 Task: Create in the project CipherNet in Backlog an issue 'Create a new online store for a retail business', assign it to team member softage.1@softage.net and change the status to IN PROGRESS. Create in the project CipherNet in Backlog an issue 'Implement a new enterprise resource planning (ERP) system', assign it to team member softage.2@softage.net and change the status to IN PROGRESS
Action: Mouse moved to (119, 221)
Screenshot: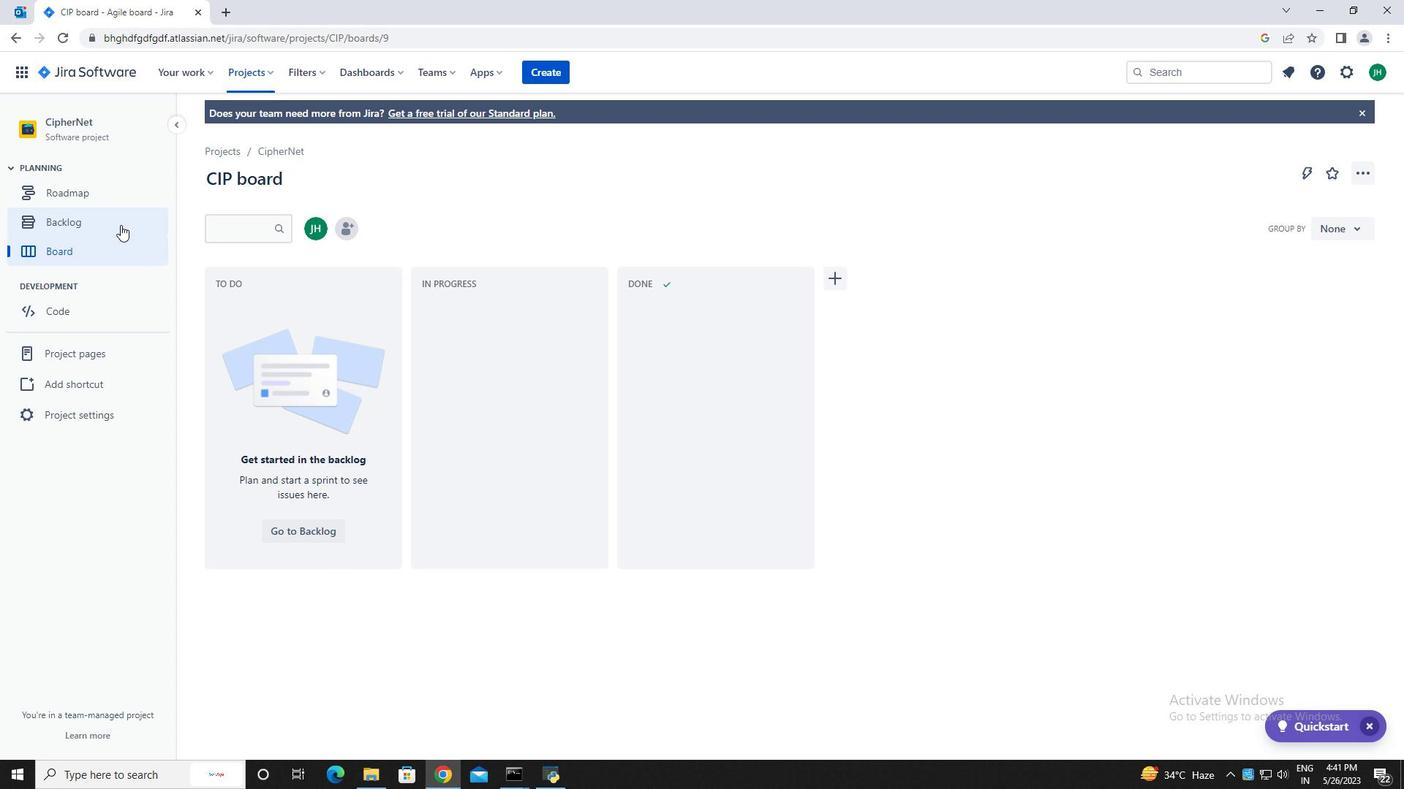 
Action: Mouse pressed left at (119, 221)
Screenshot: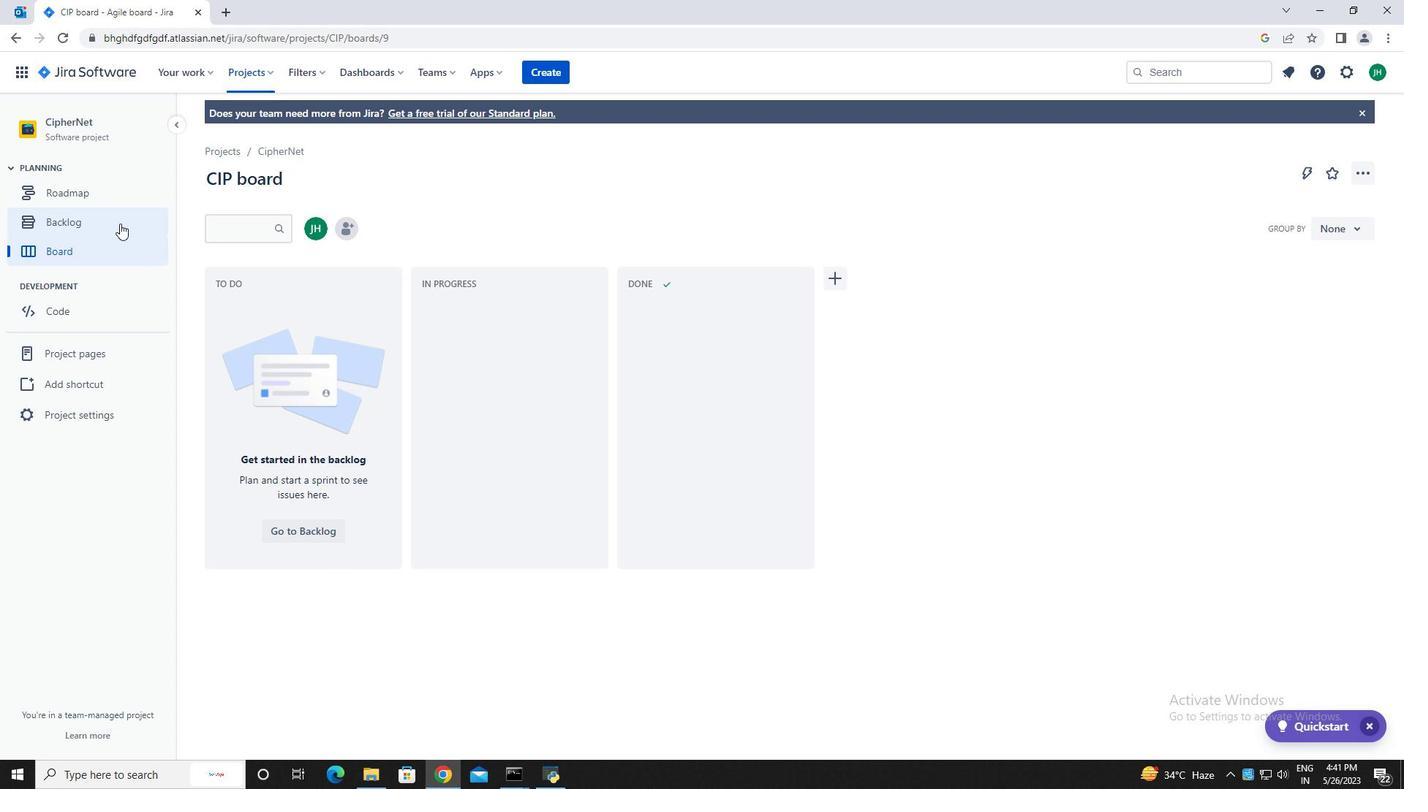
Action: Mouse moved to (435, 468)
Screenshot: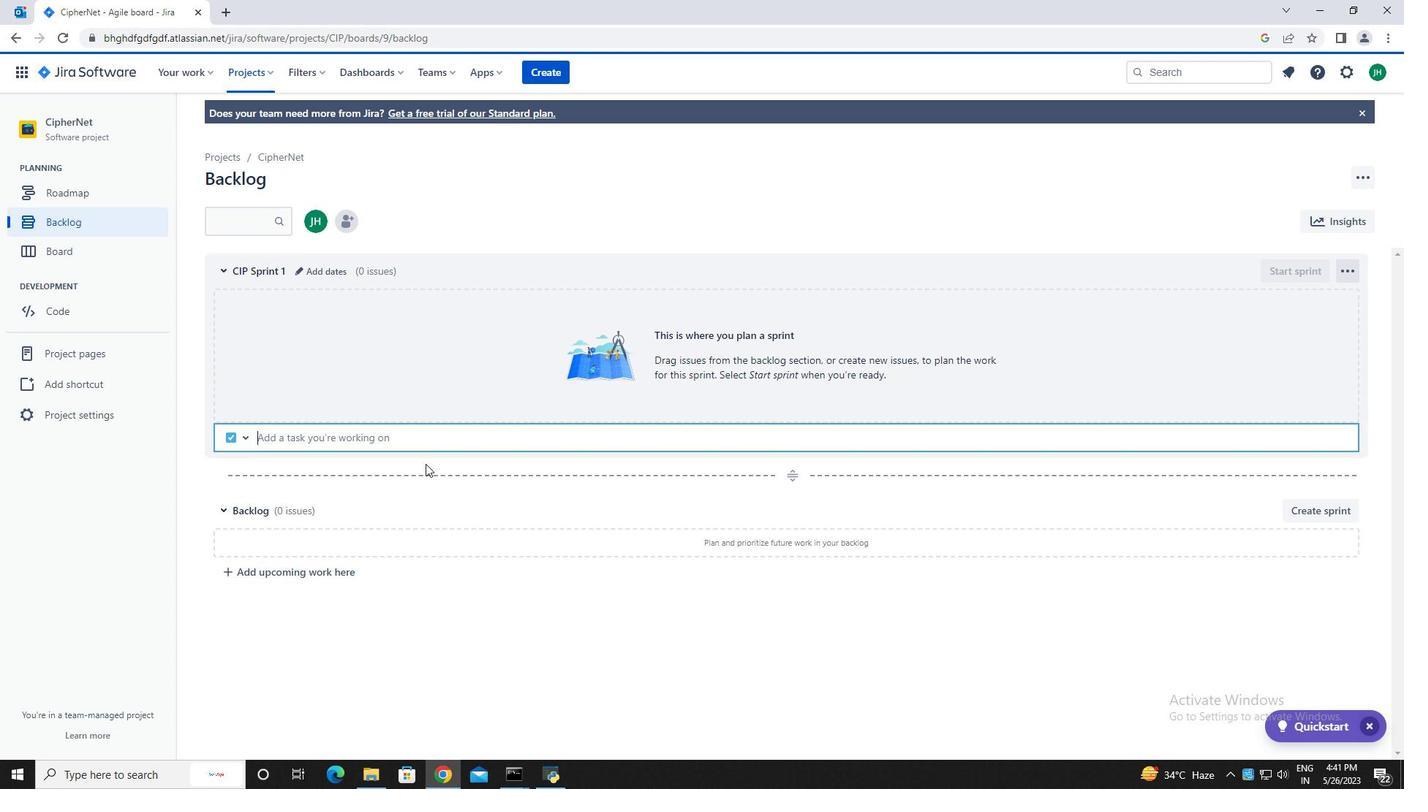 
Action: Mouse scrolled (435, 468) with delta (0, 0)
Screenshot: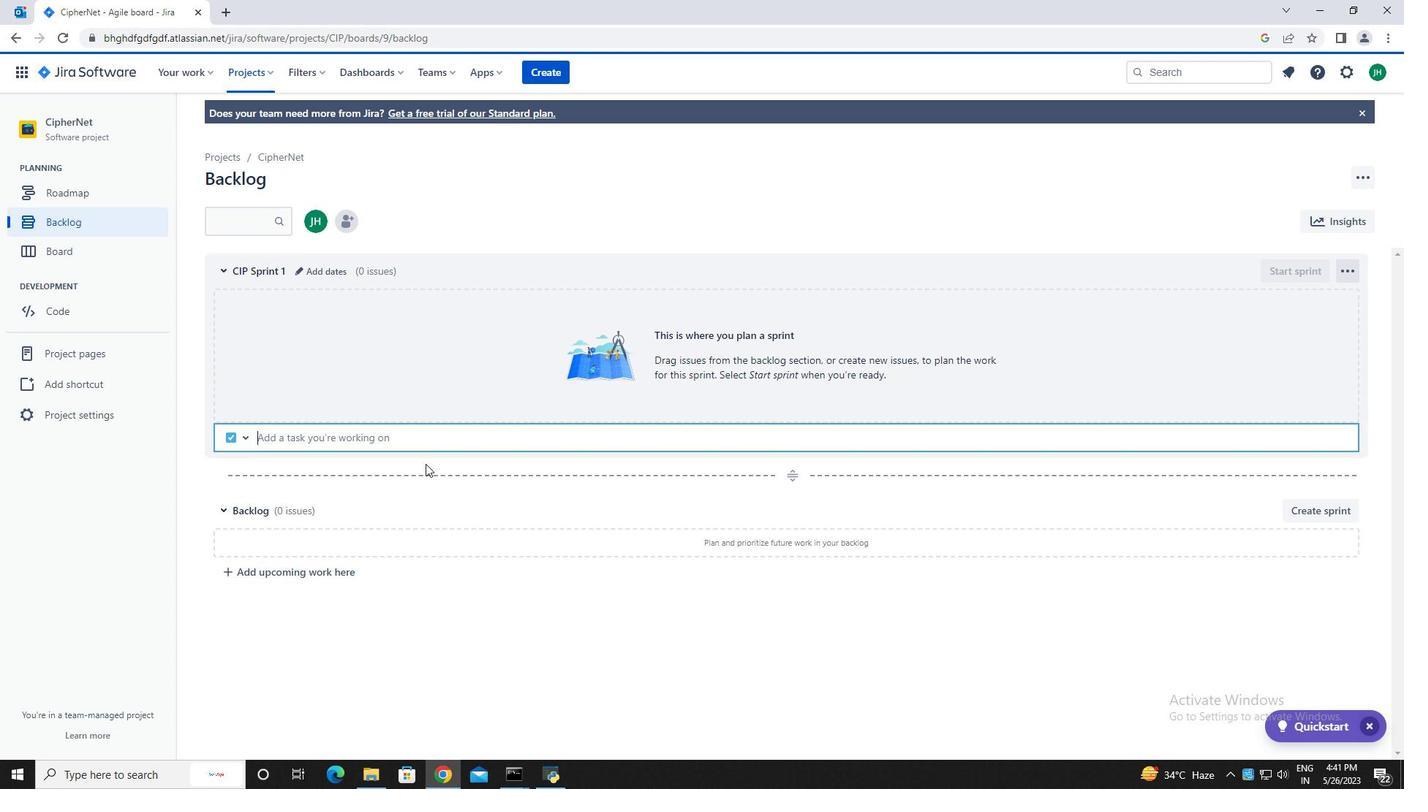 
Action: Mouse moved to (438, 470)
Screenshot: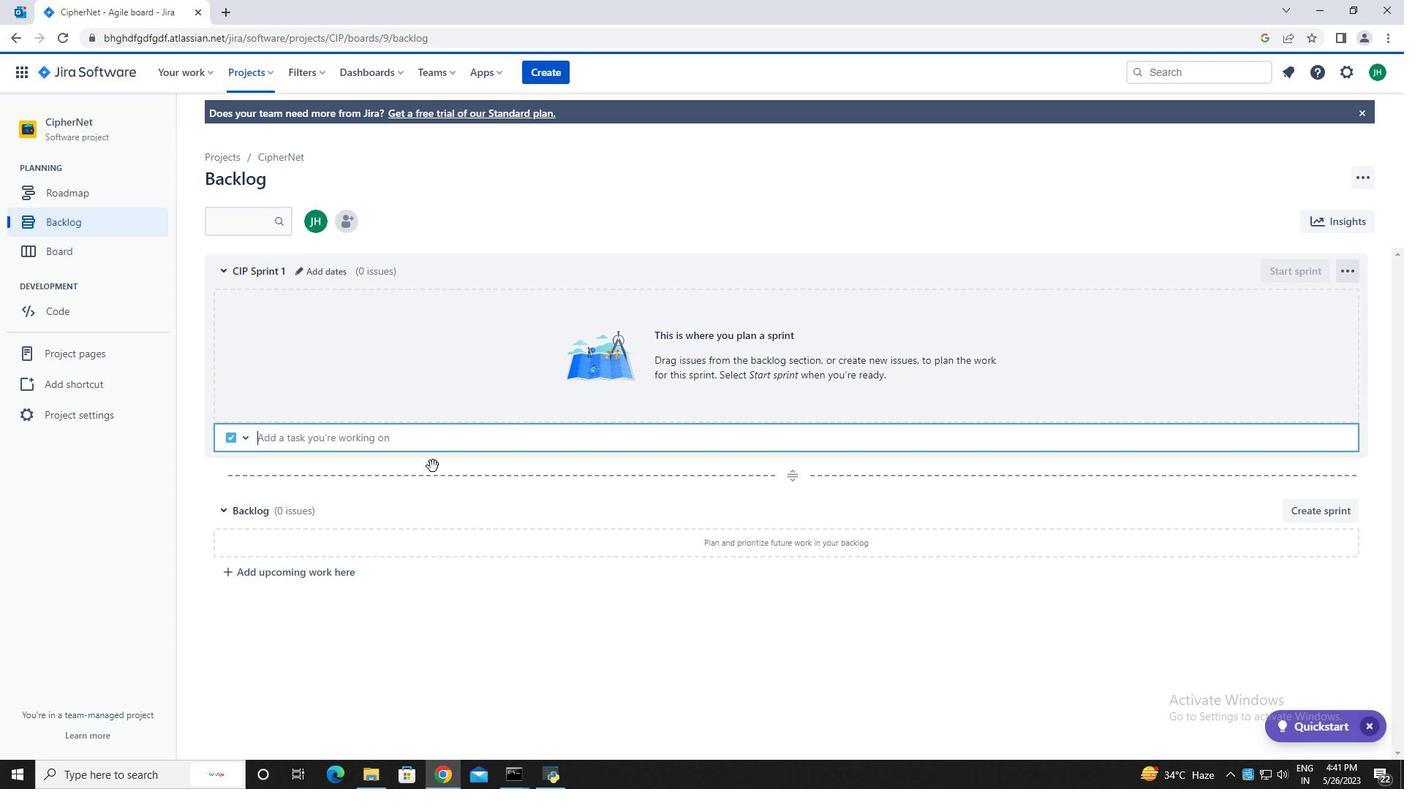 
Action: Mouse scrolled (438, 469) with delta (0, 0)
Screenshot: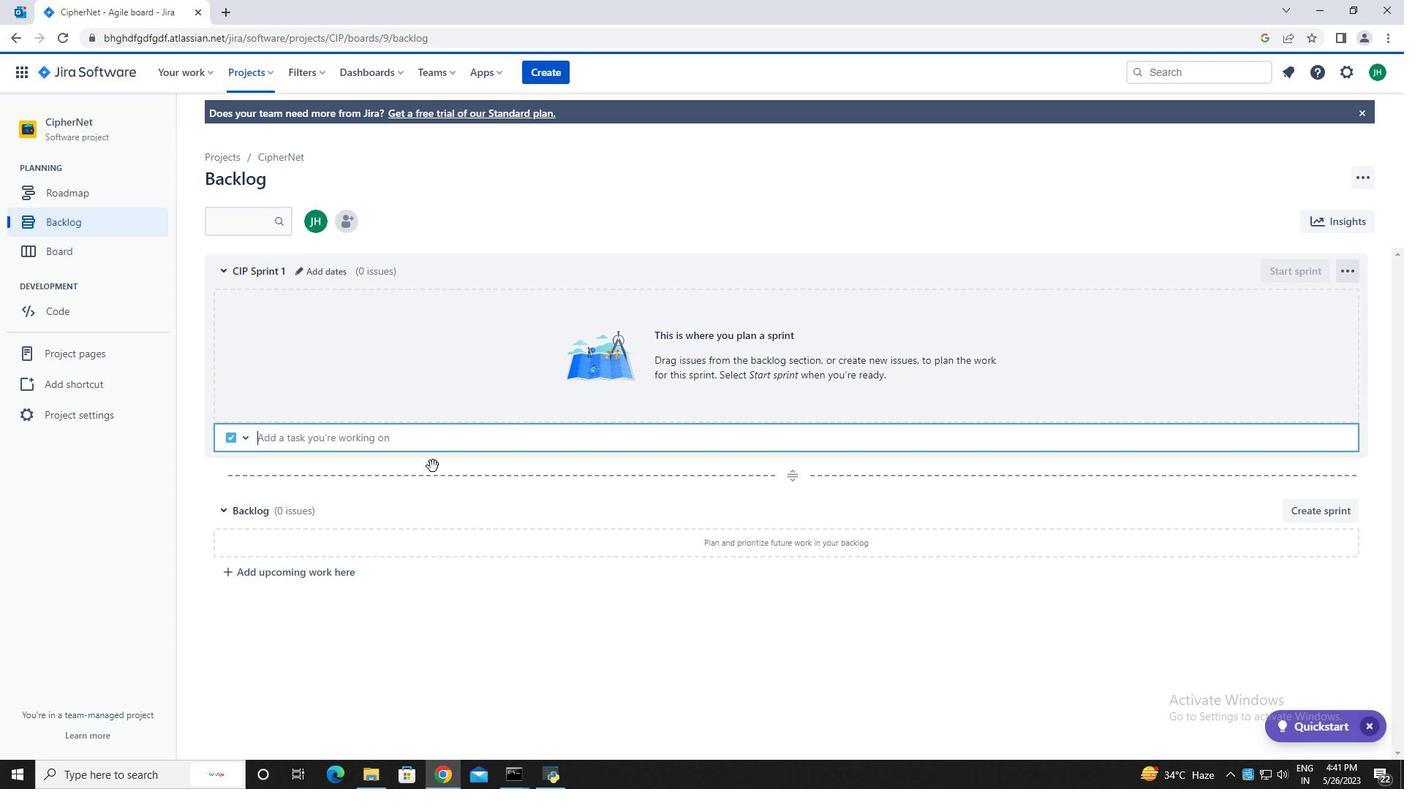 
Action: Mouse moved to (438, 470)
Screenshot: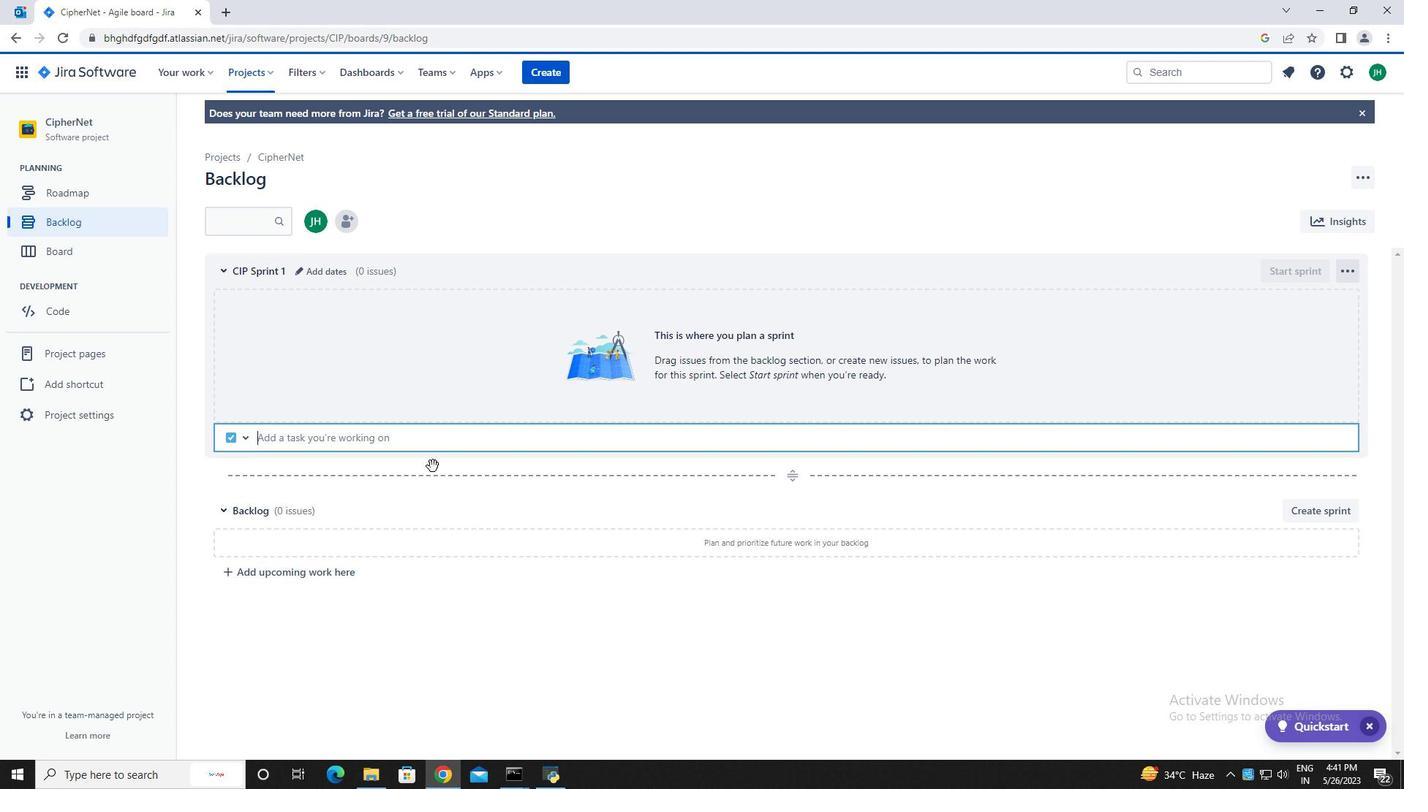 
Action: Mouse scrolled (438, 469) with delta (0, 0)
Screenshot: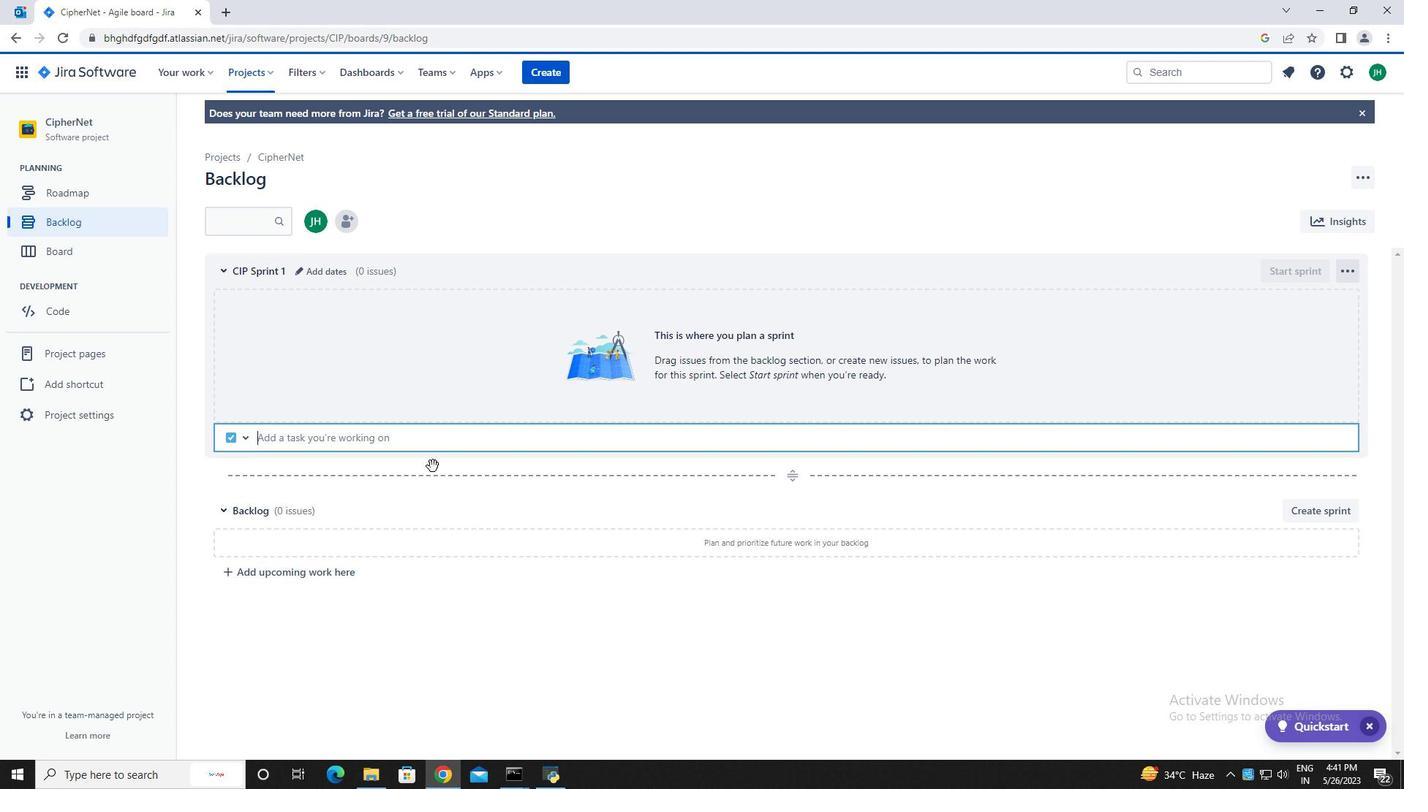 
Action: Mouse moved to (438, 470)
Screenshot: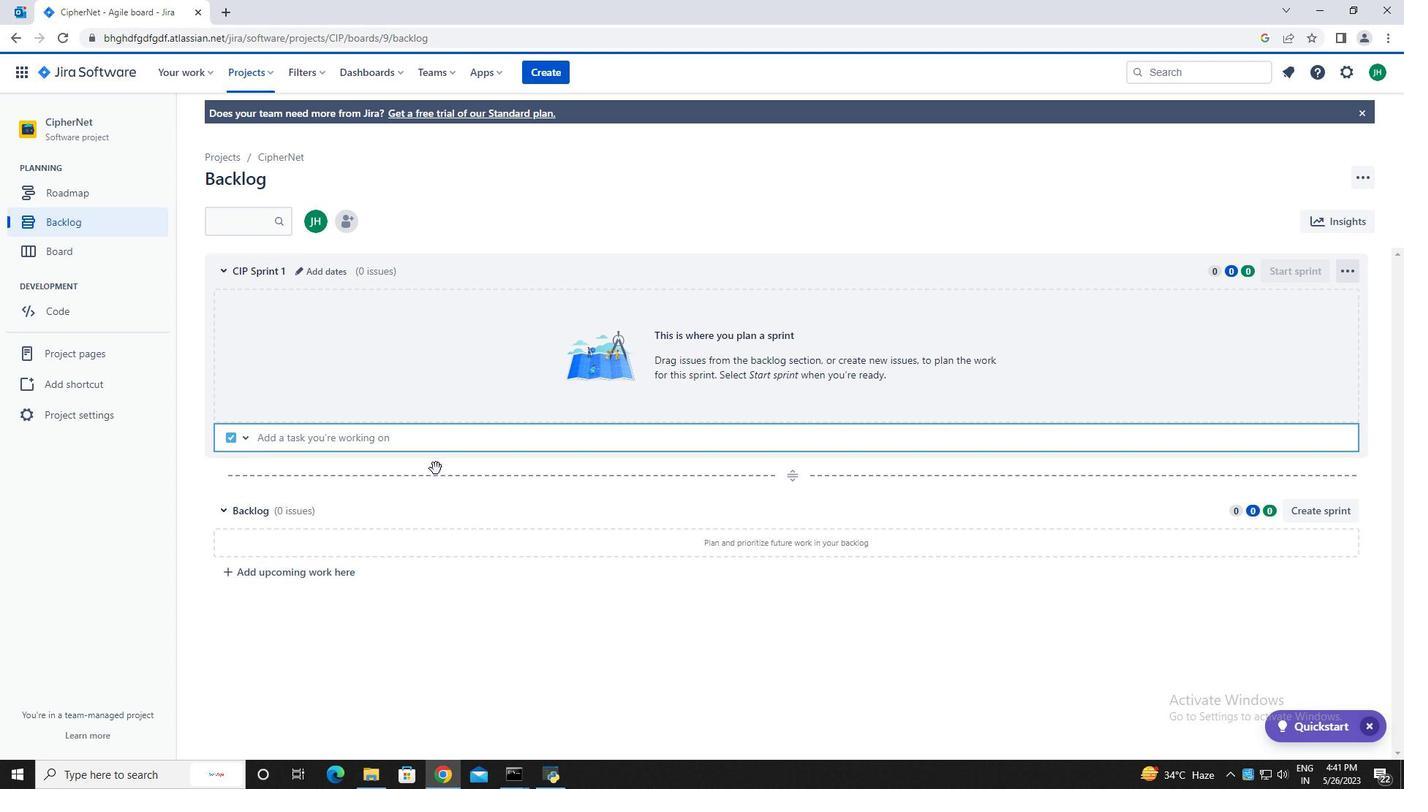 
Action: Mouse scrolled (438, 469) with delta (0, 0)
Screenshot: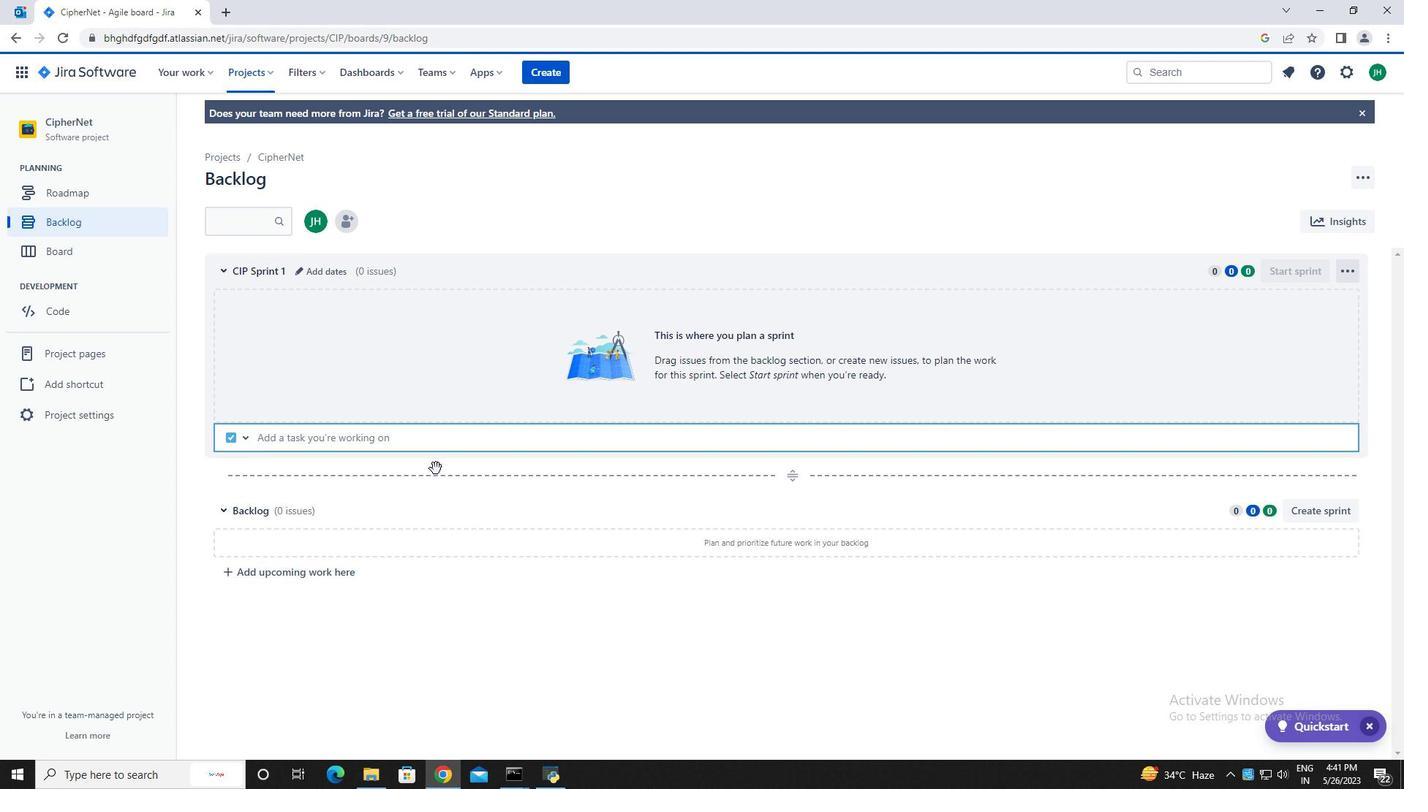 
Action: Mouse moved to (440, 471)
Screenshot: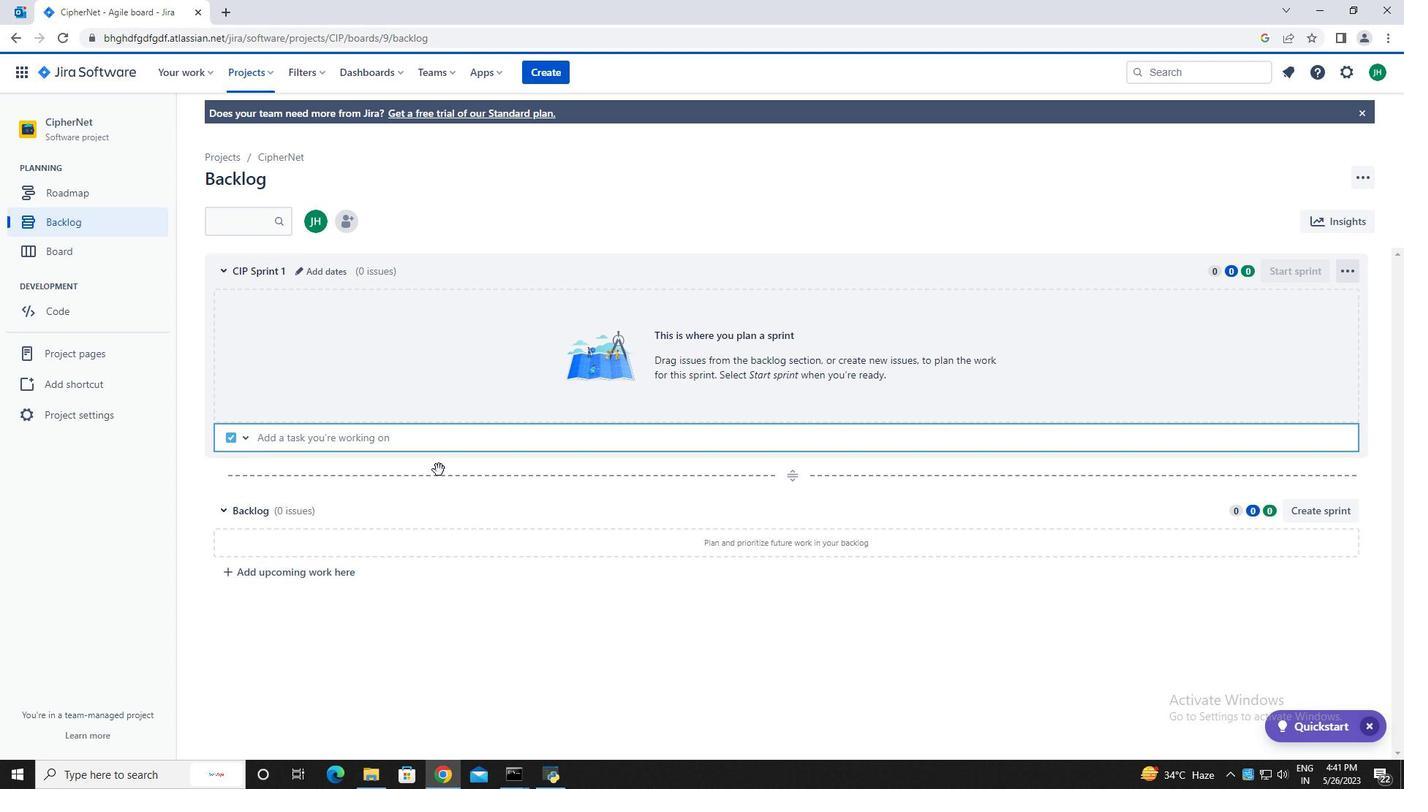 
Action: Mouse scrolled (440, 470) with delta (0, 0)
Screenshot: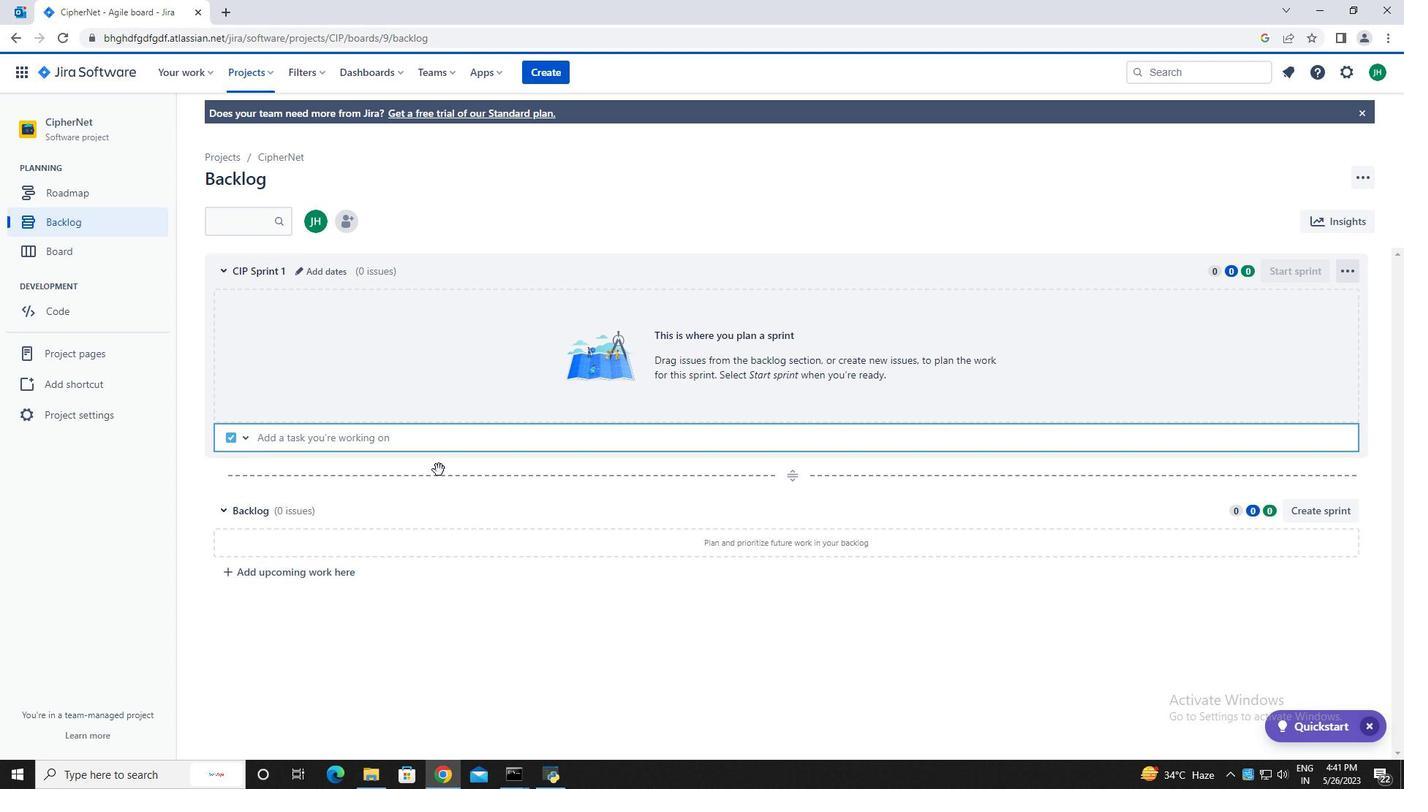 
Action: Mouse moved to (293, 574)
Screenshot: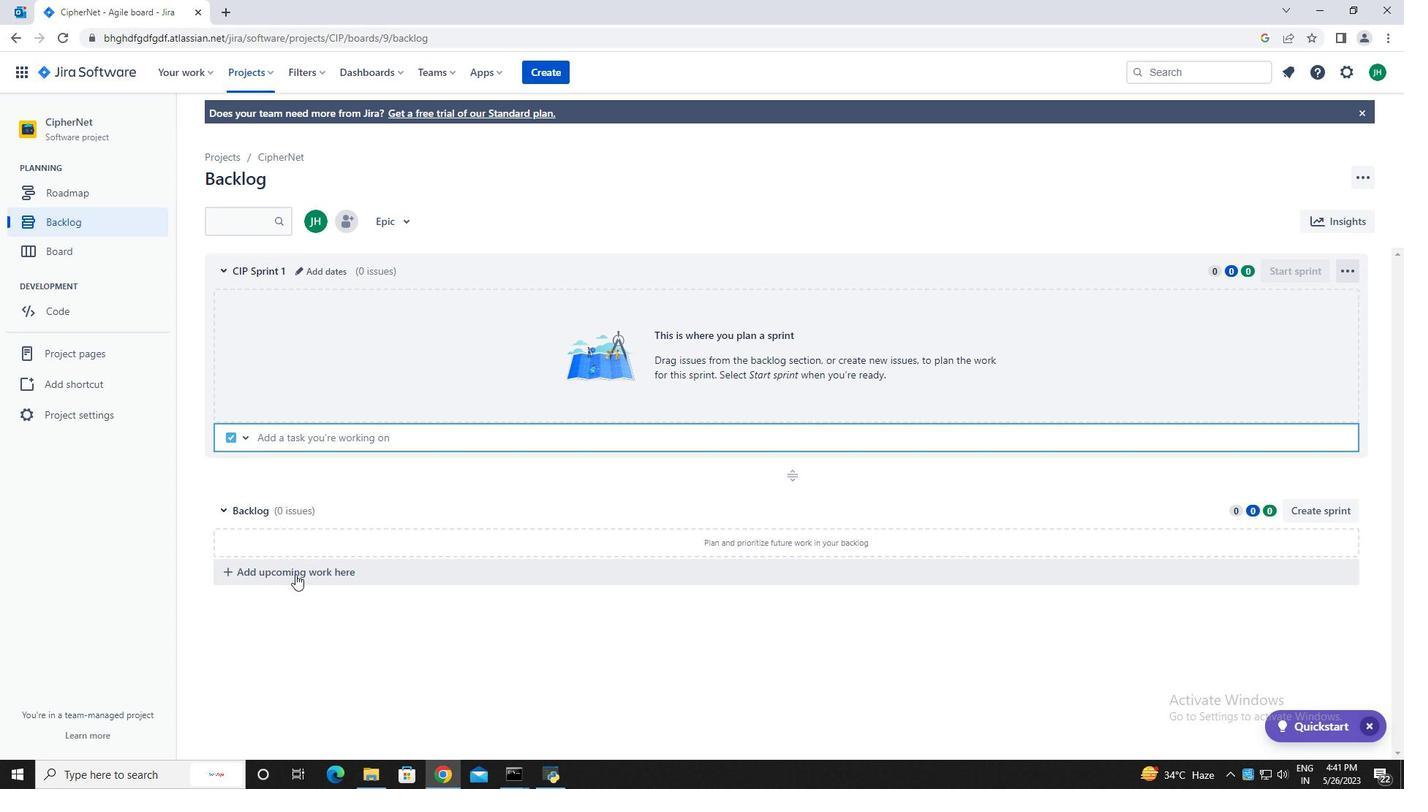 
Action: Mouse pressed left at (293, 574)
Screenshot: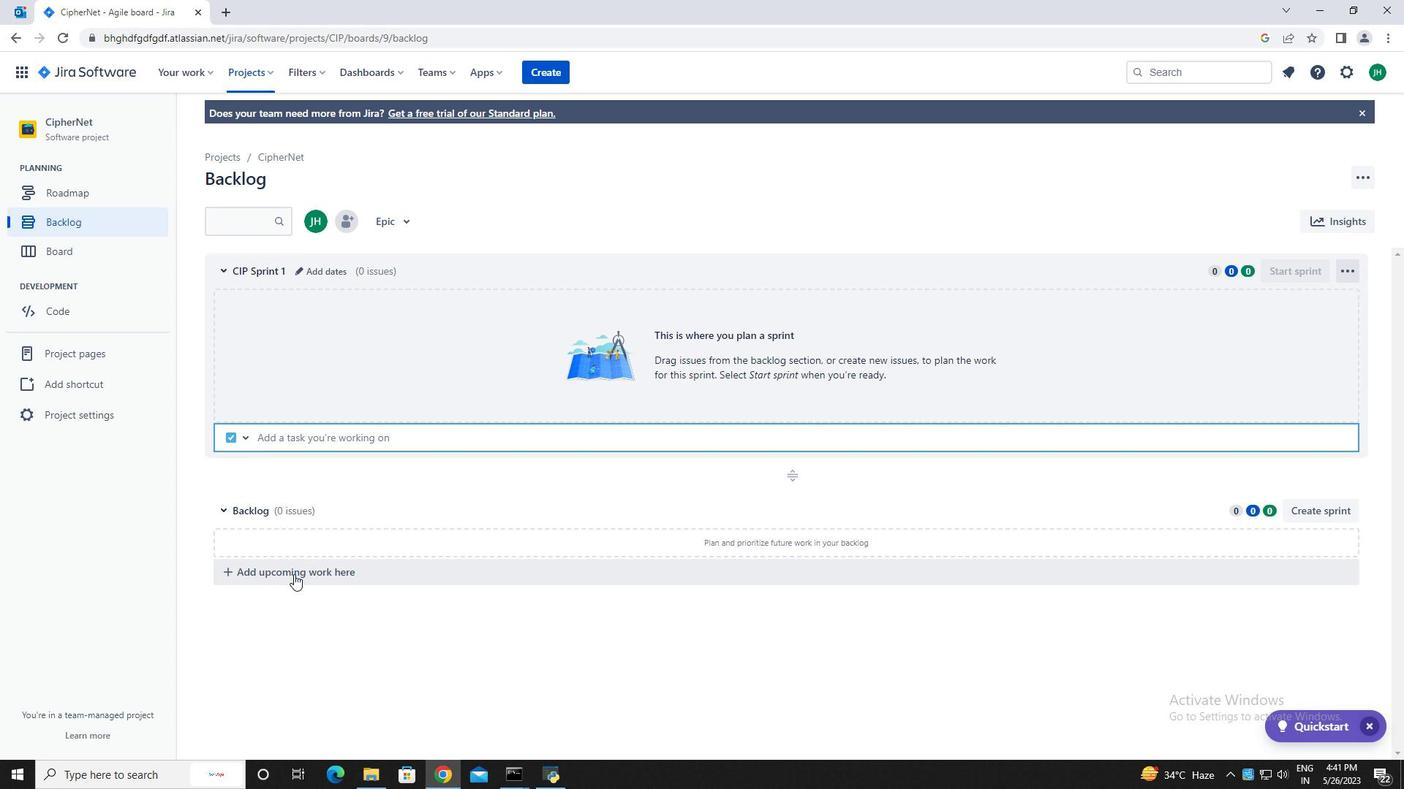 
Action: Mouse moved to (299, 573)
Screenshot: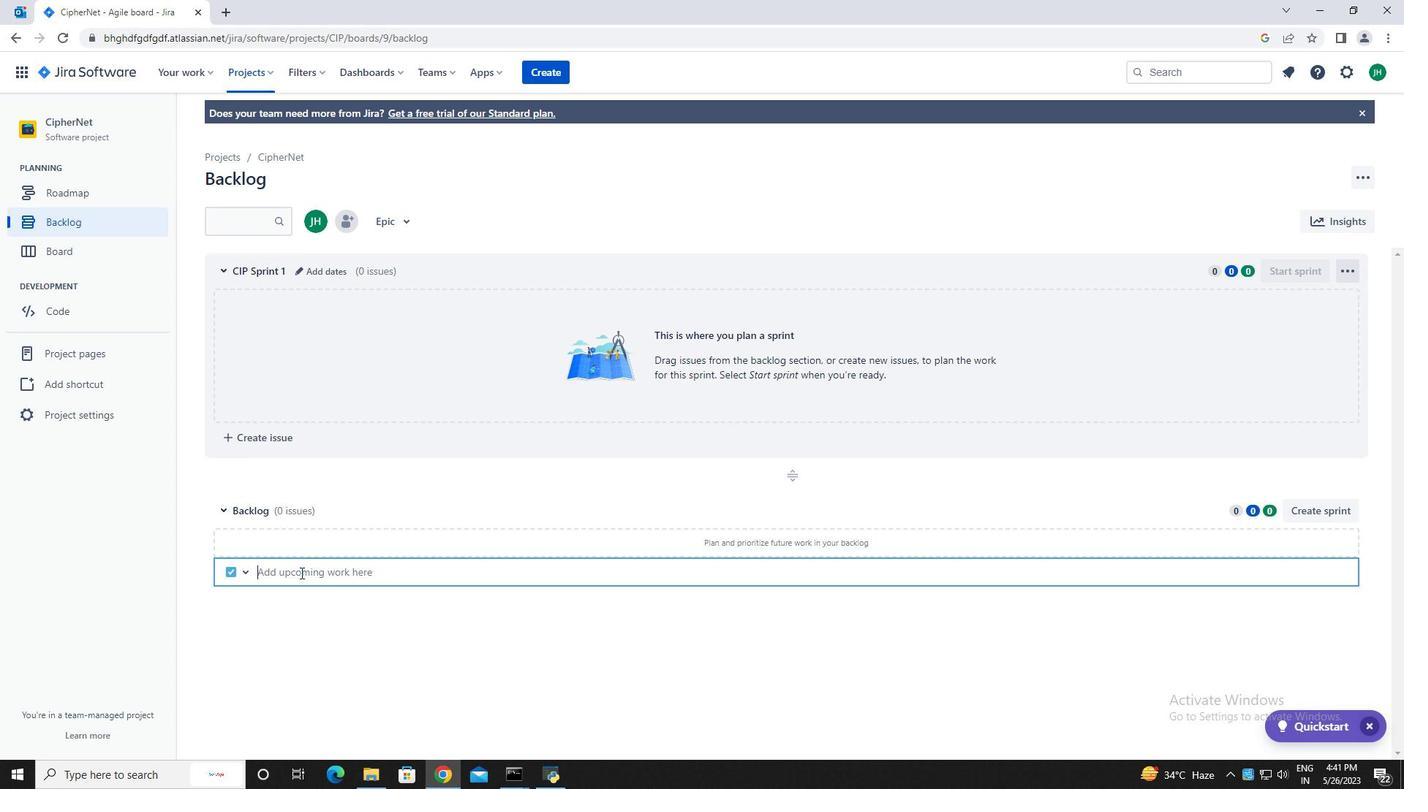 
Action: Key pressed <Key.caps_lock>C<Key.caps_lock>reate<Key.space>a<Key.space>new<Key.space>online<Key.space>store<Key.space>for<Key.space>retail<Key.space>business<Key.space><Key.backspace>.<Key.enter>
Screenshot: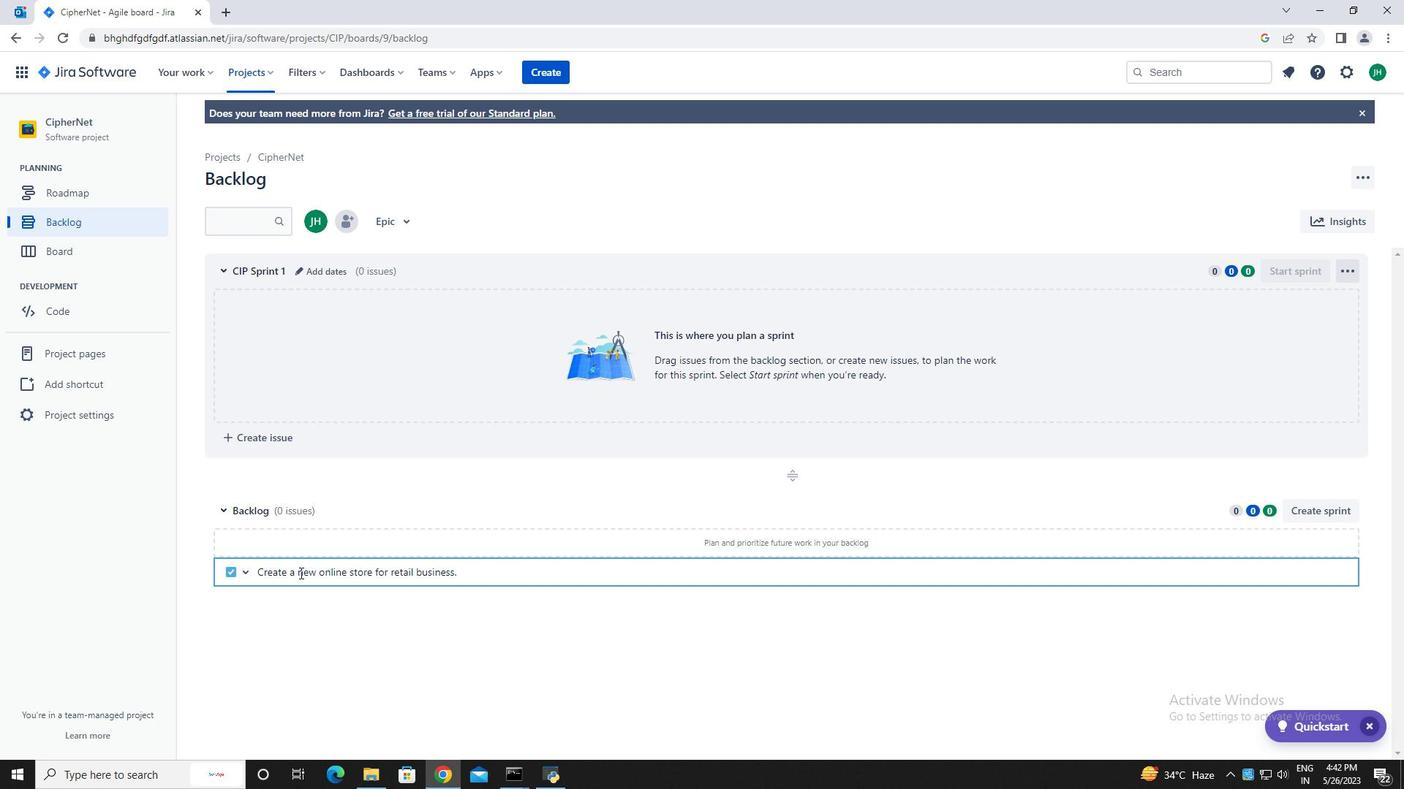 
Action: Mouse moved to (1312, 543)
Screenshot: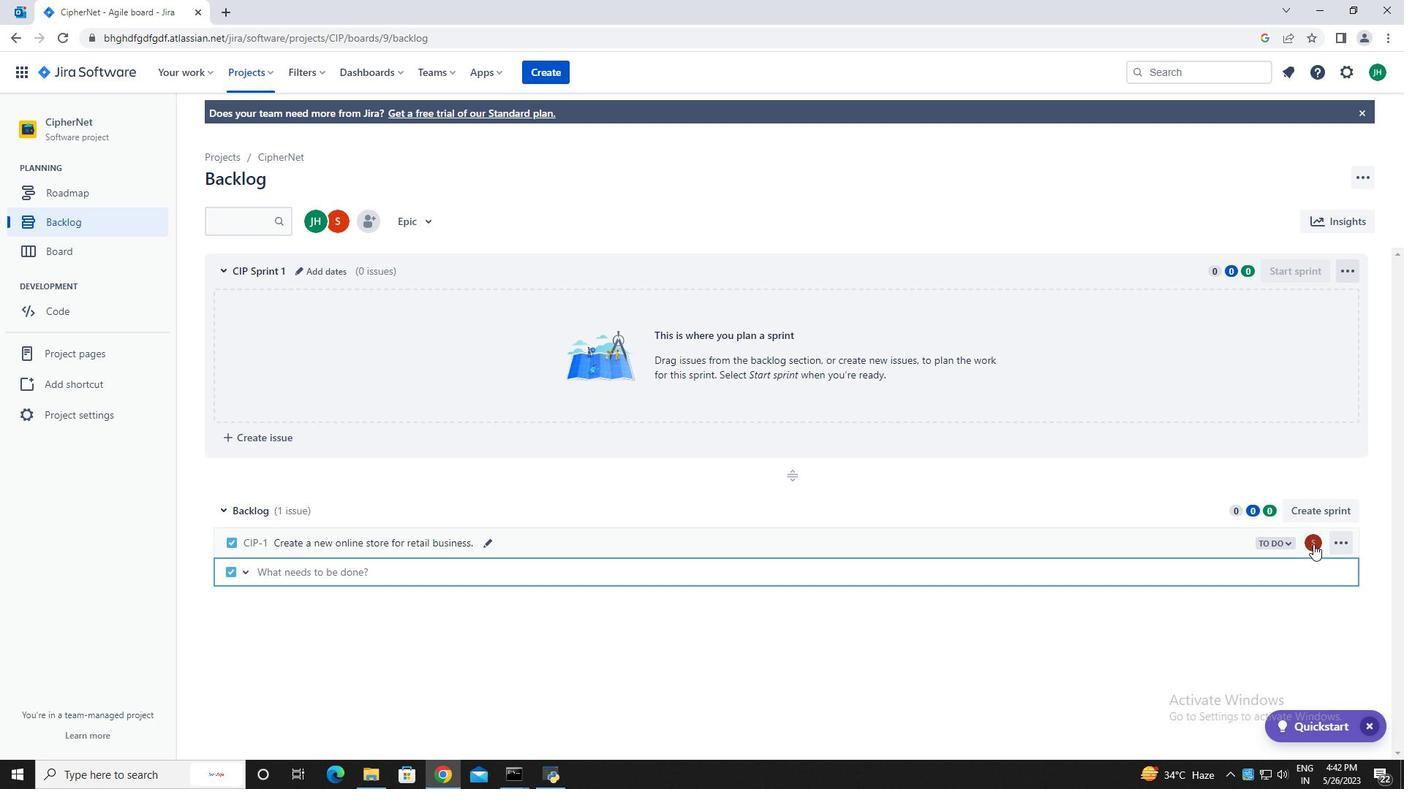 
Action: Mouse pressed left at (1312, 543)
Screenshot: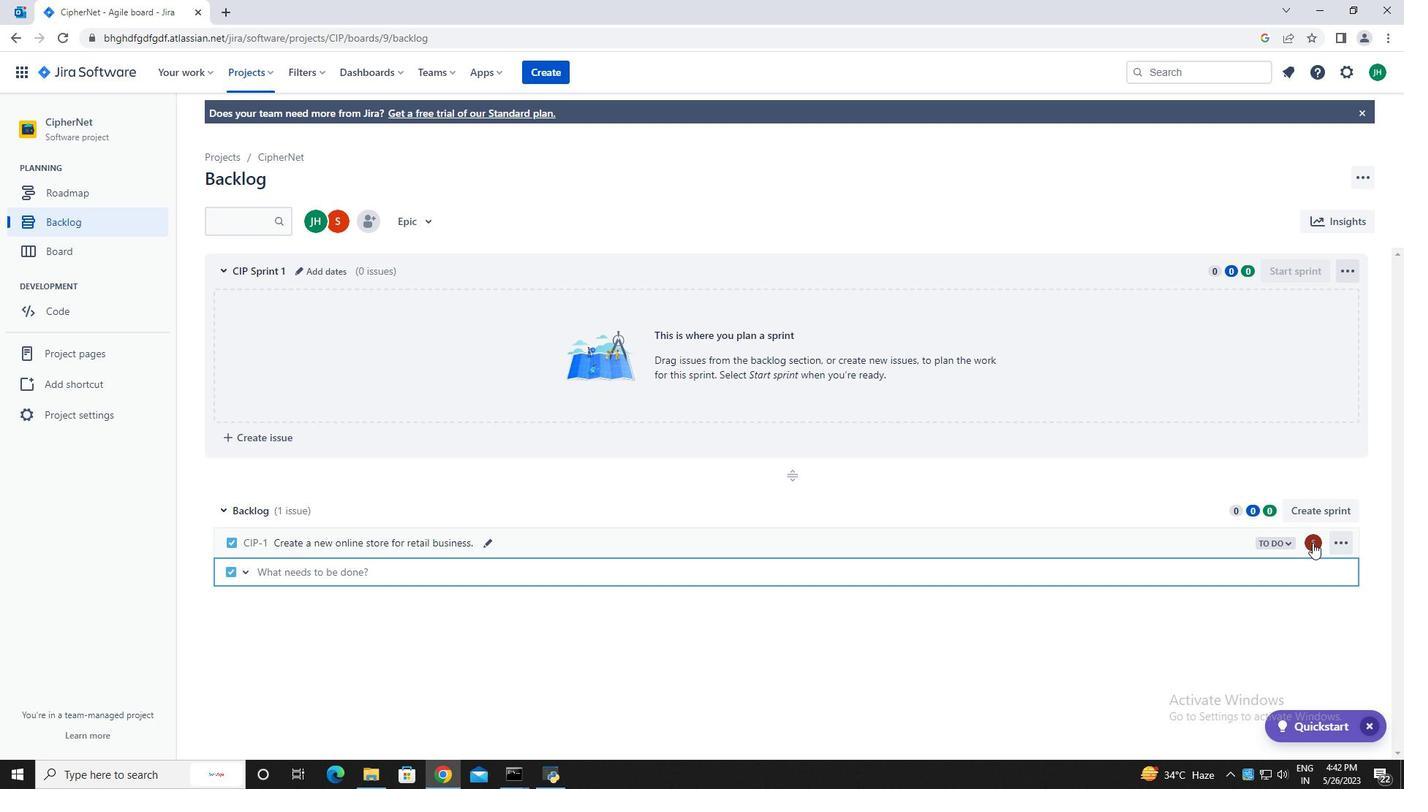 
Action: Mouse moved to (1206, 571)
Screenshot: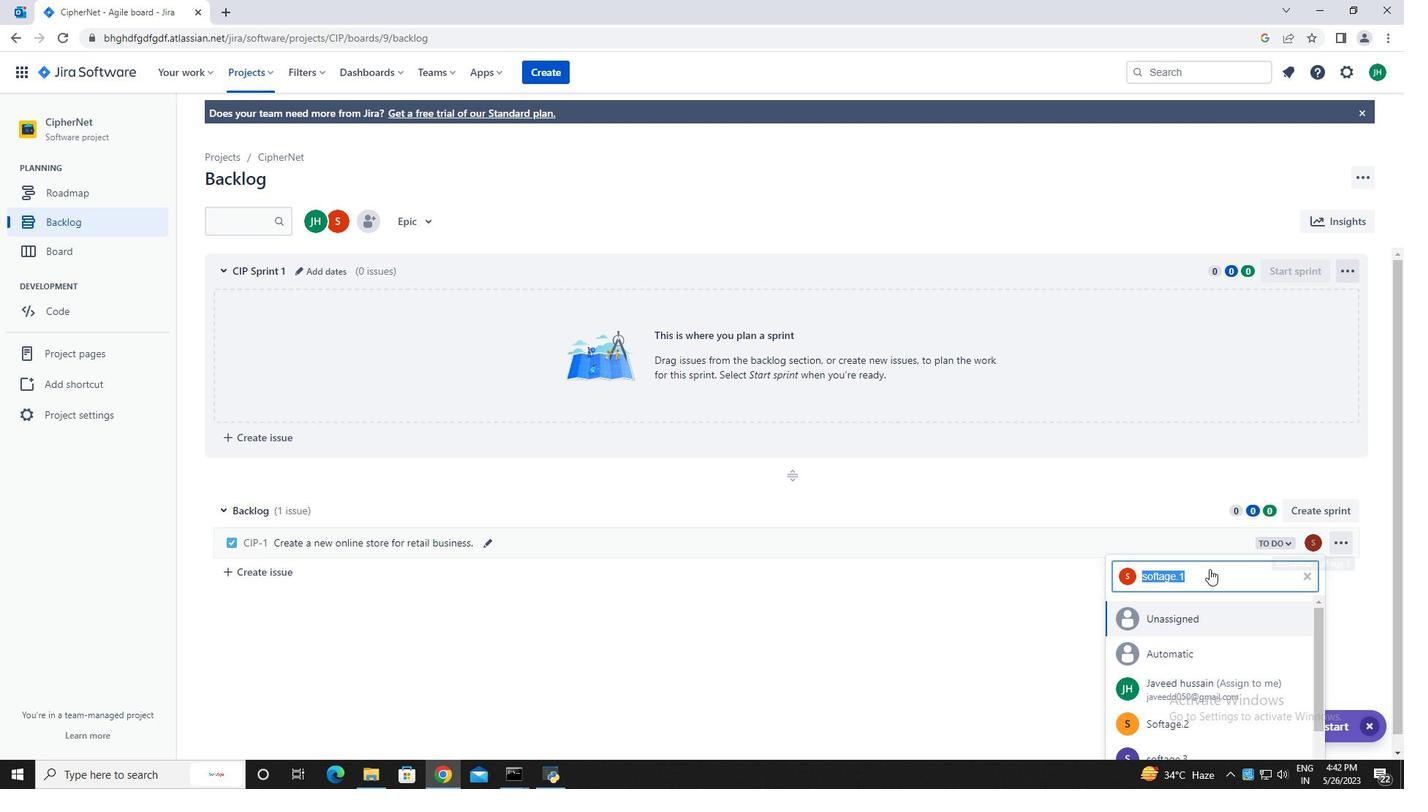 
Action: Key pressed softage.1<Key.shift>@softage.net
Screenshot: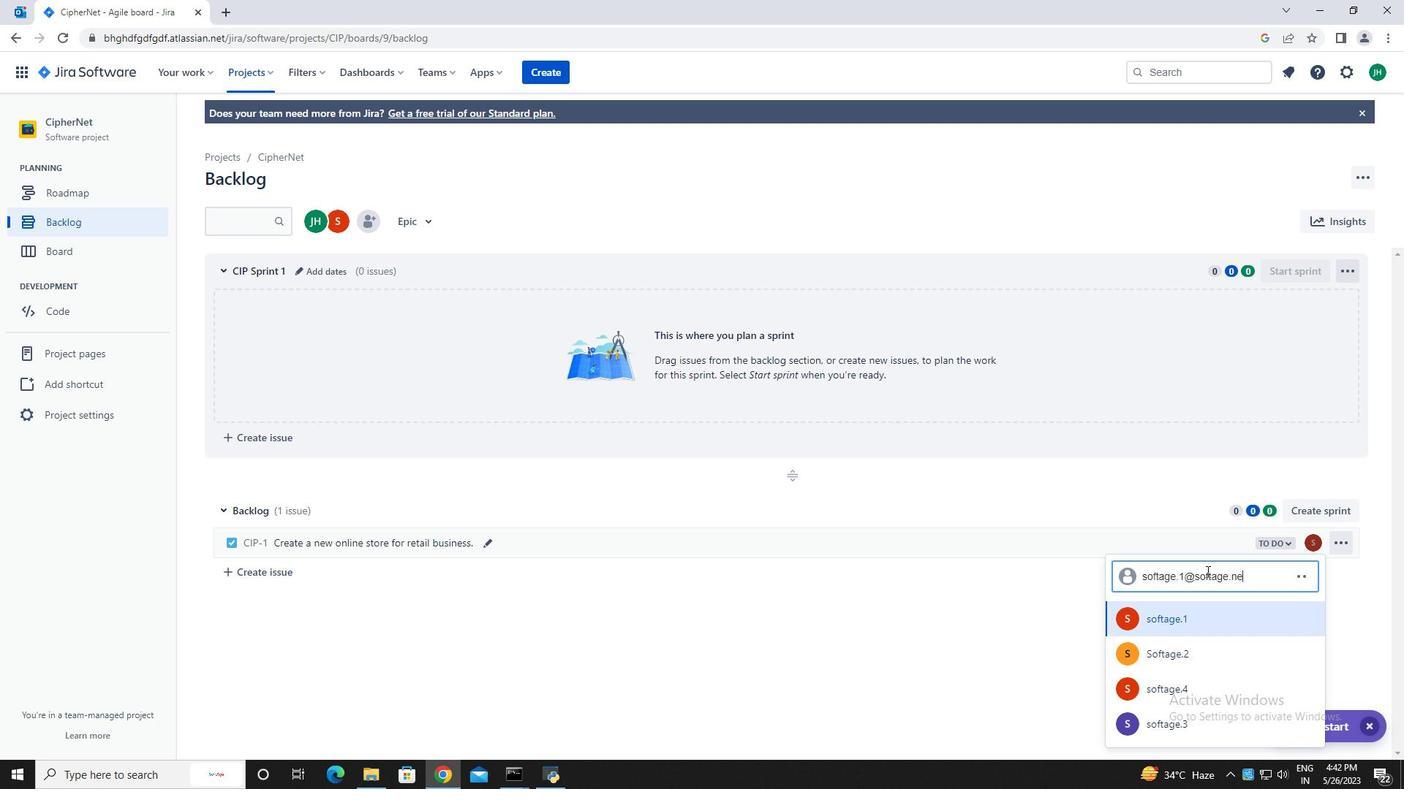 
Action: Mouse moved to (1211, 618)
Screenshot: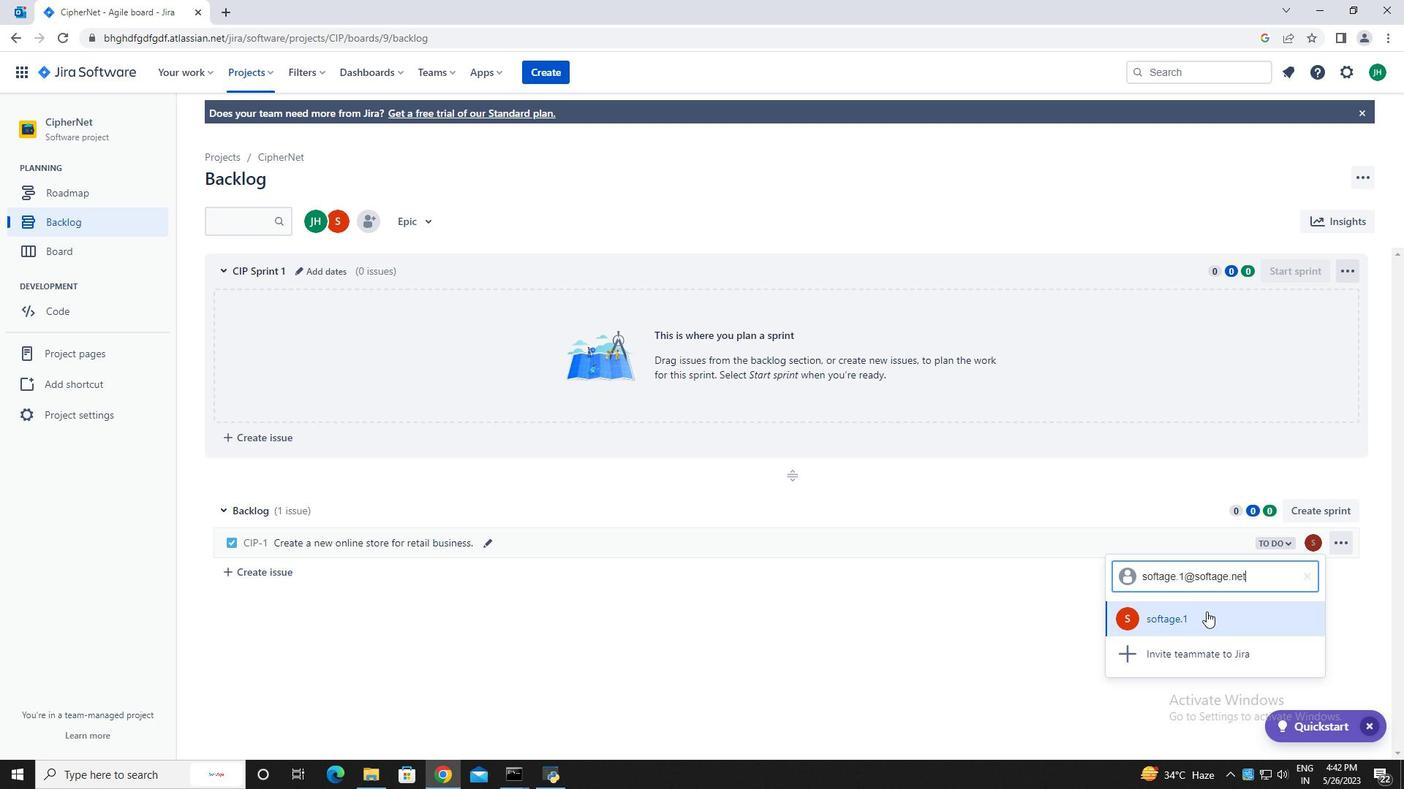 
Action: Mouse pressed left at (1211, 618)
Screenshot: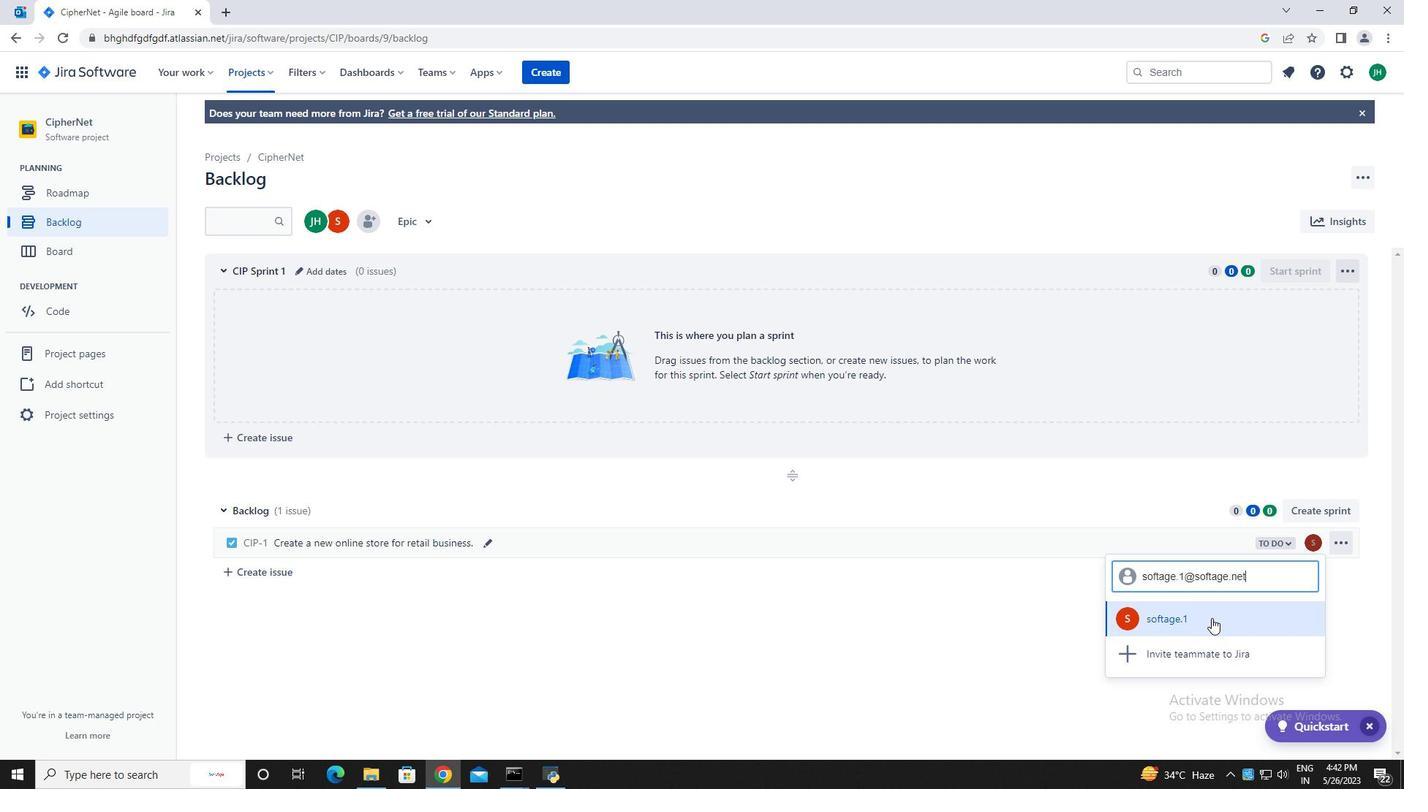 
Action: Mouse moved to (1278, 544)
Screenshot: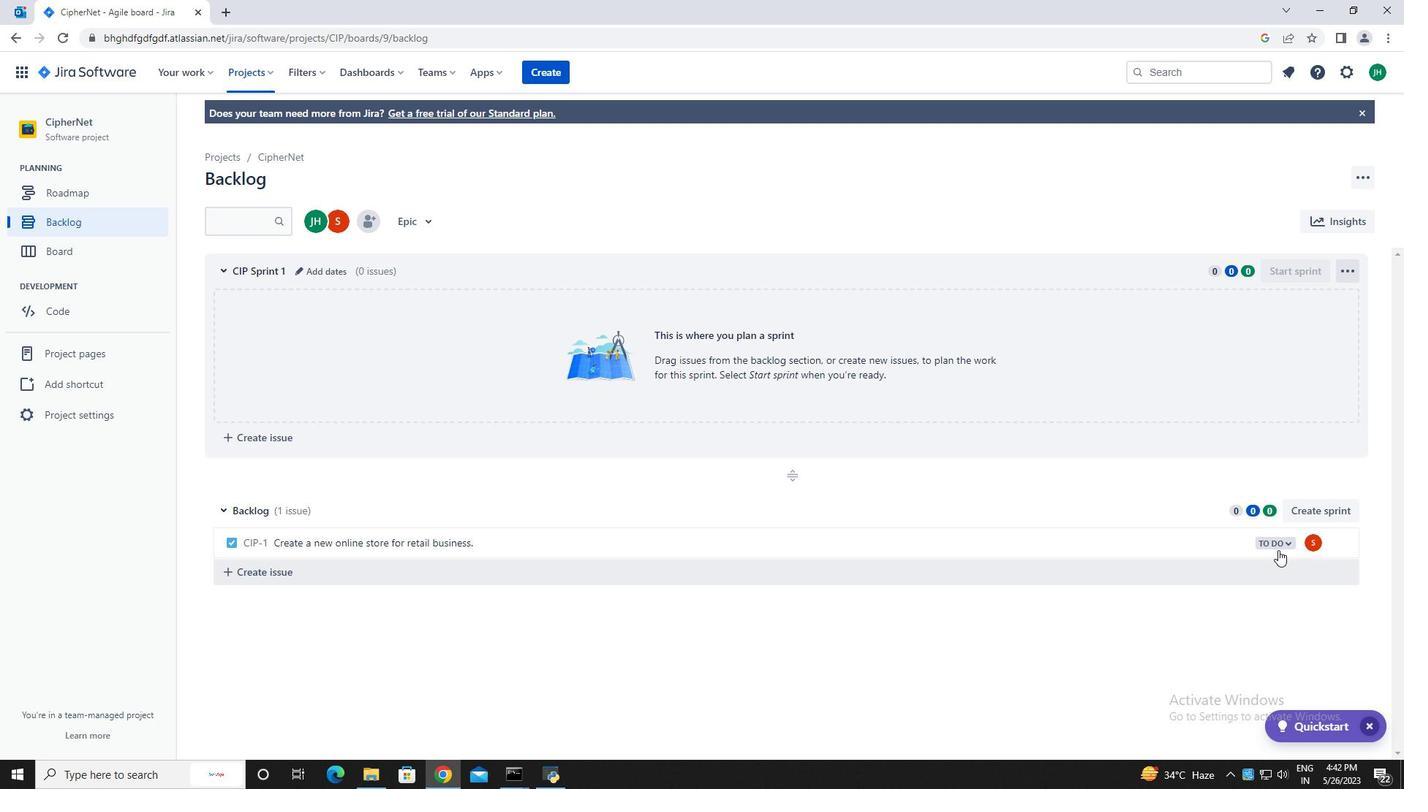 
Action: Mouse pressed left at (1278, 544)
Screenshot: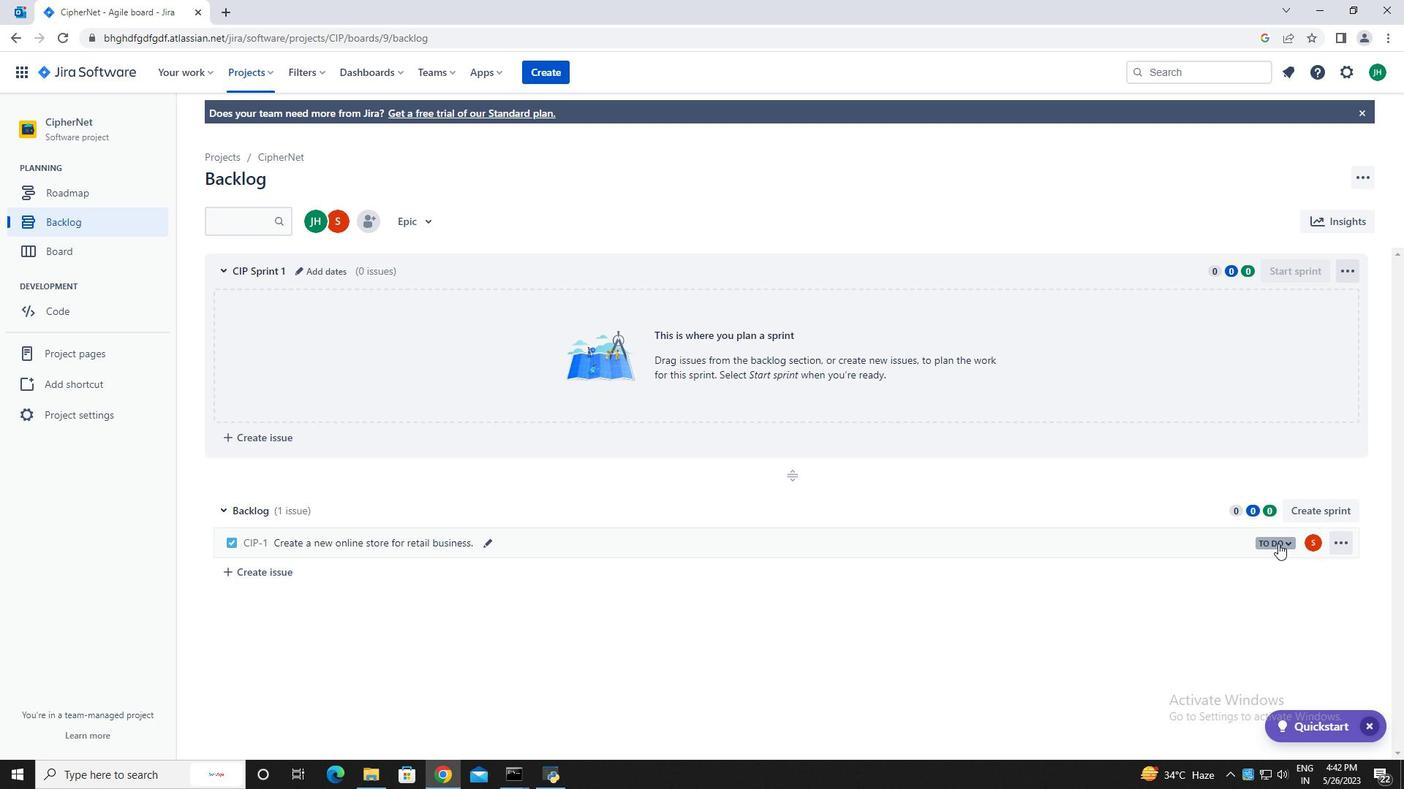 
Action: Mouse moved to (1172, 573)
Screenshot: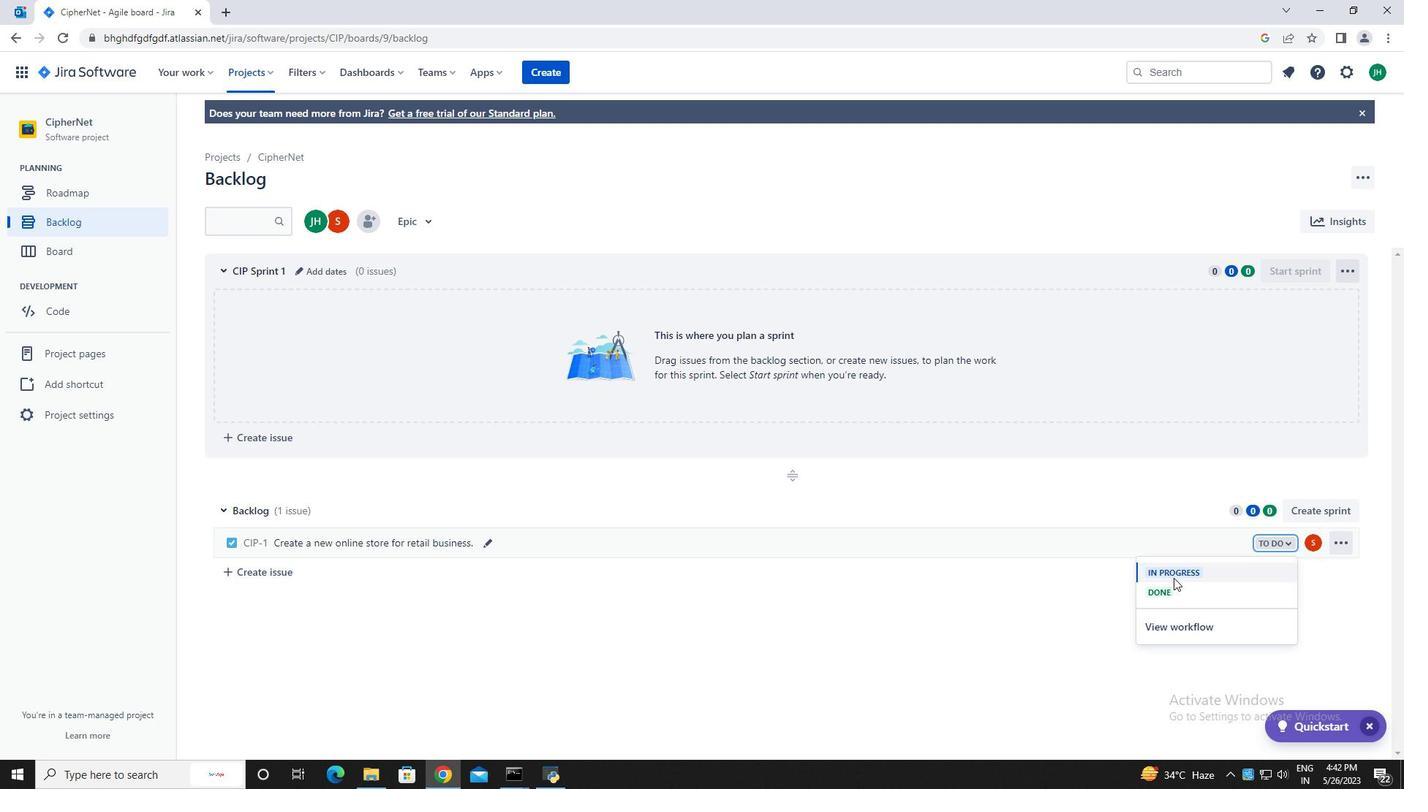 
Action: Mouse pressed left at (1172, 573)
Screenshot: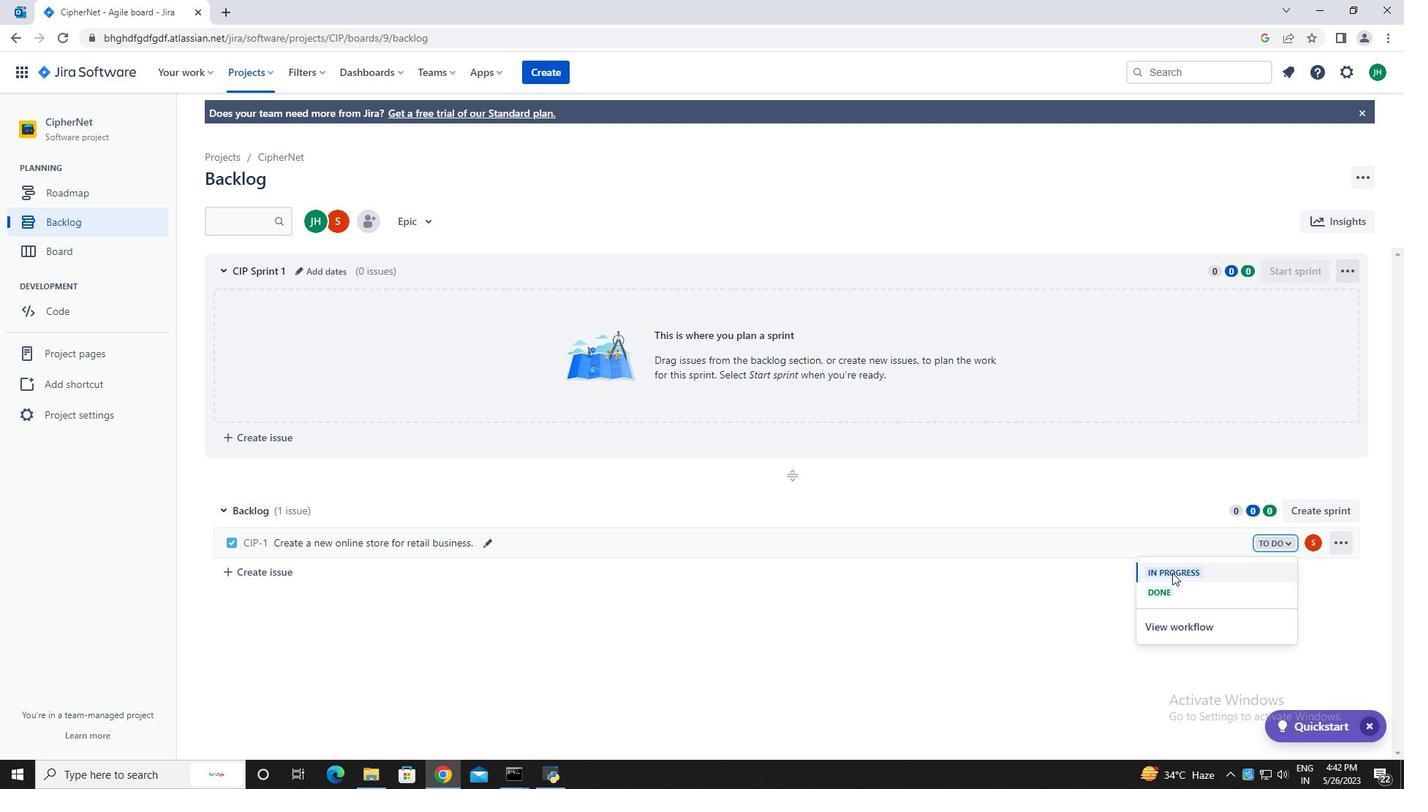 
Action: Mouse moved to (282, 573)
Screenshot: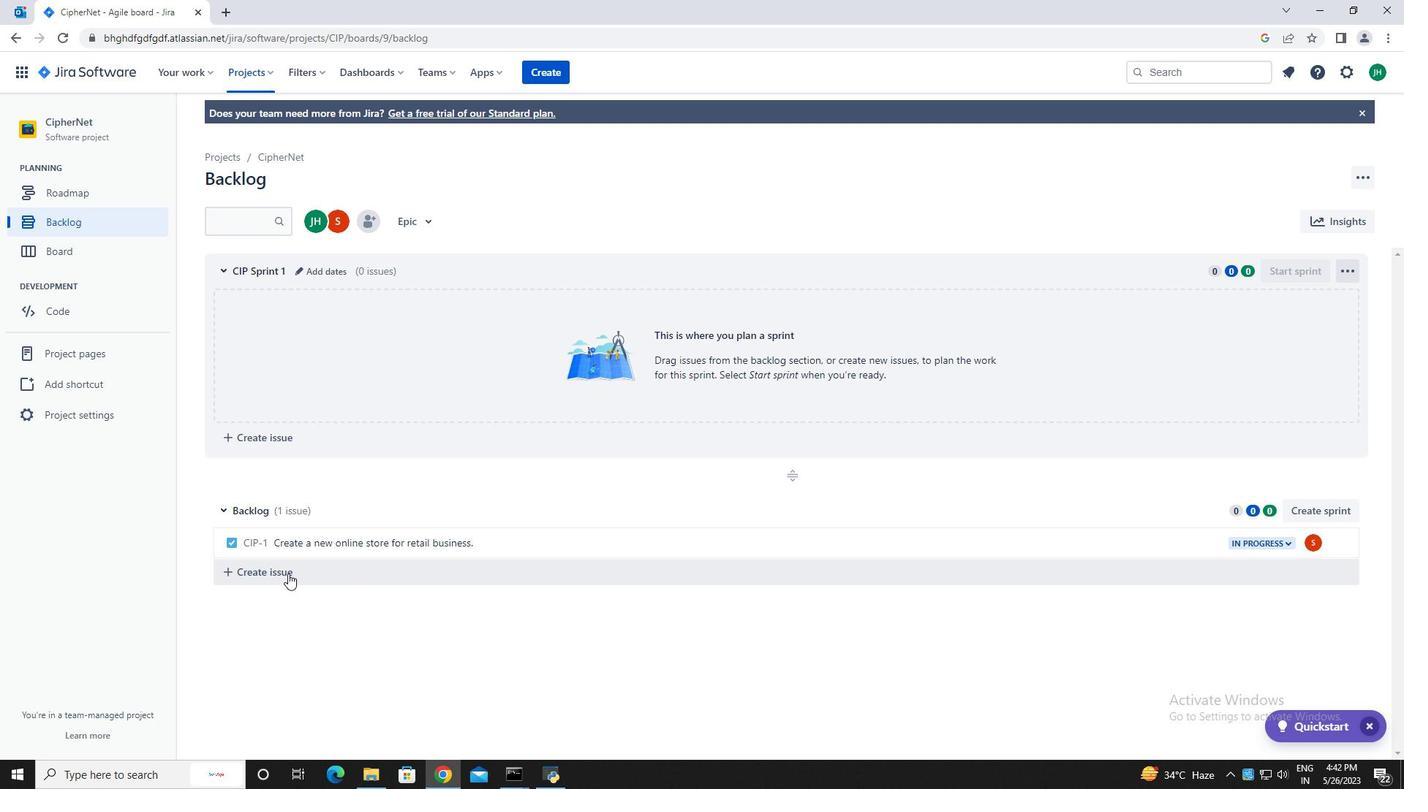 
Action: Mouse pressed left at (282, 573)
Screenshot: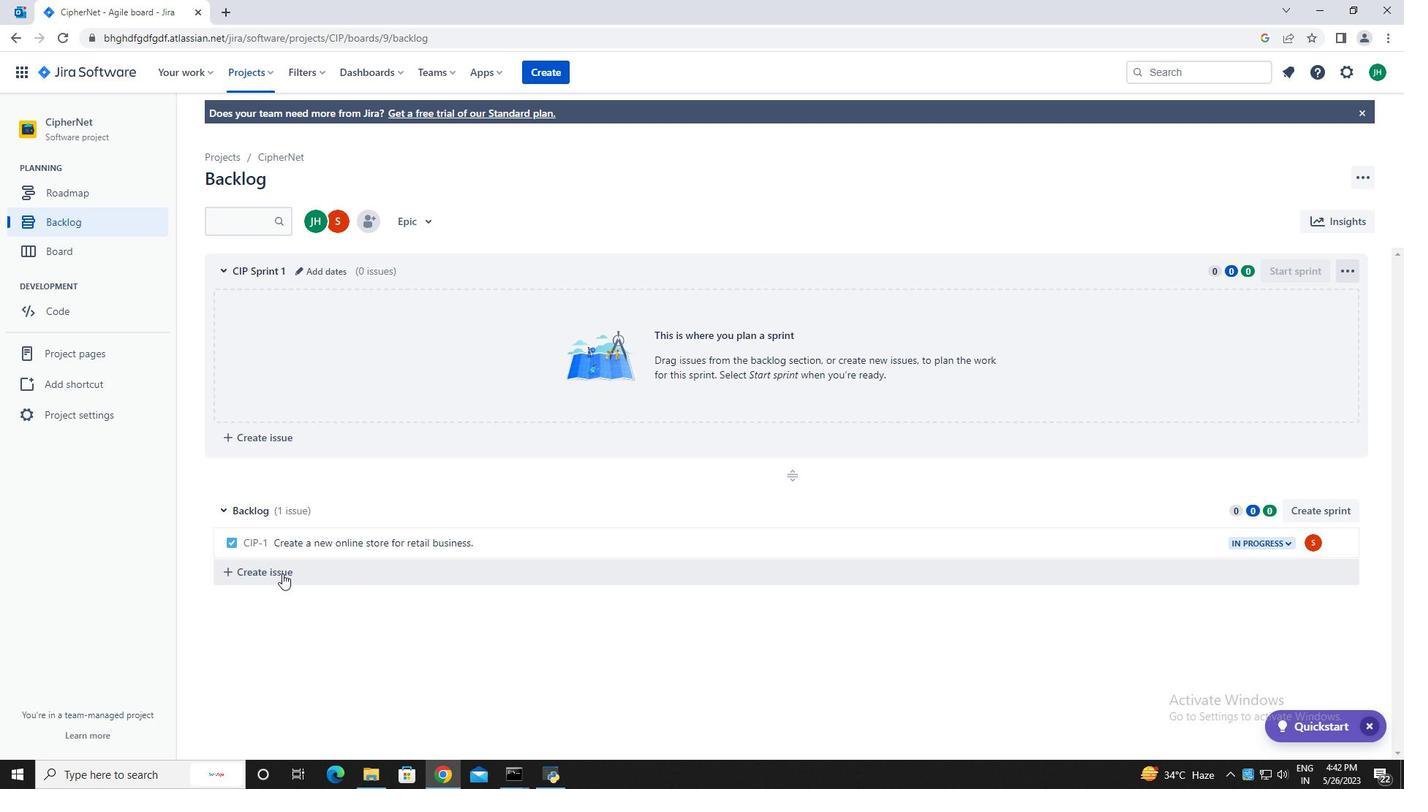 
Action: Mouse moved to (296, 576)
Screenshot: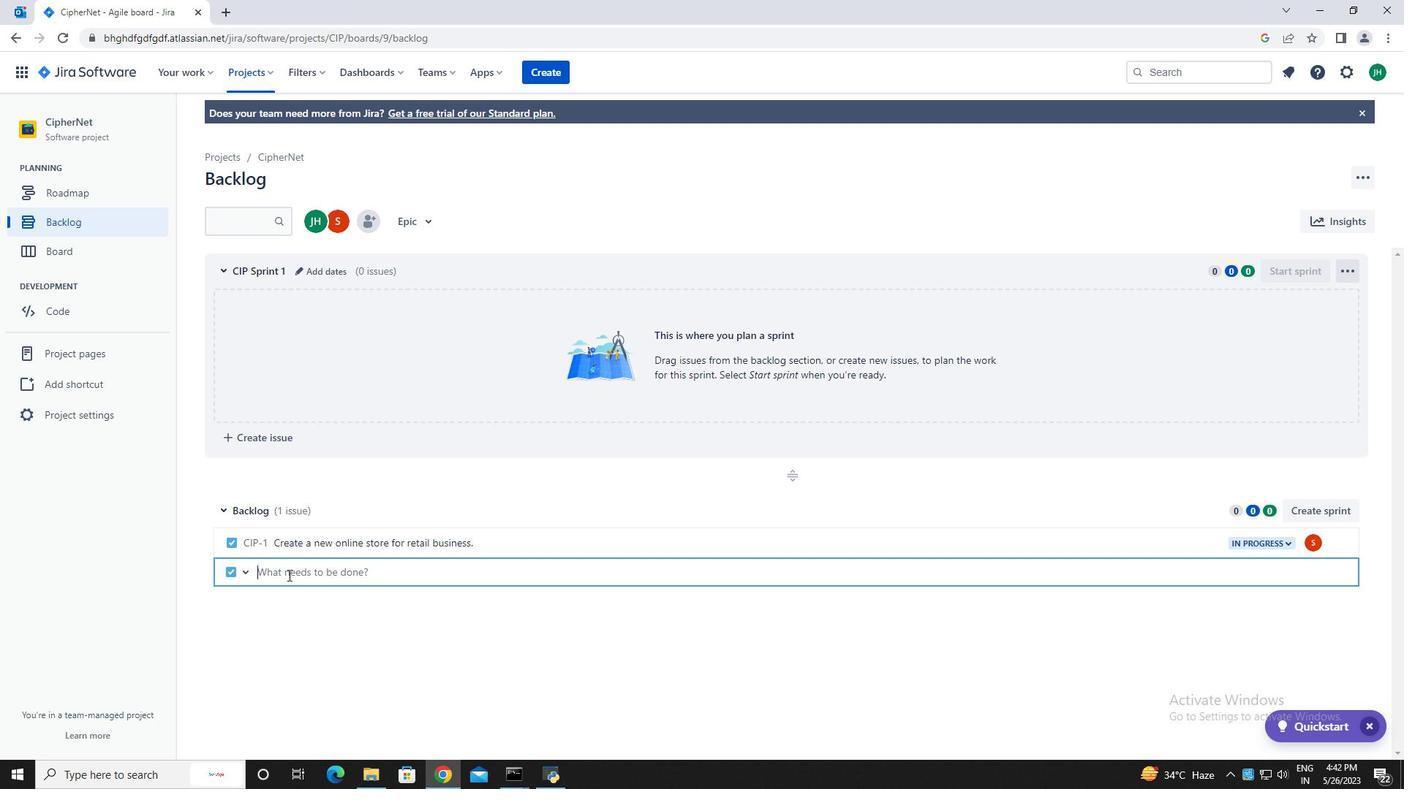 
Action: Mouse pressed left at (296, 576)
Screenshot: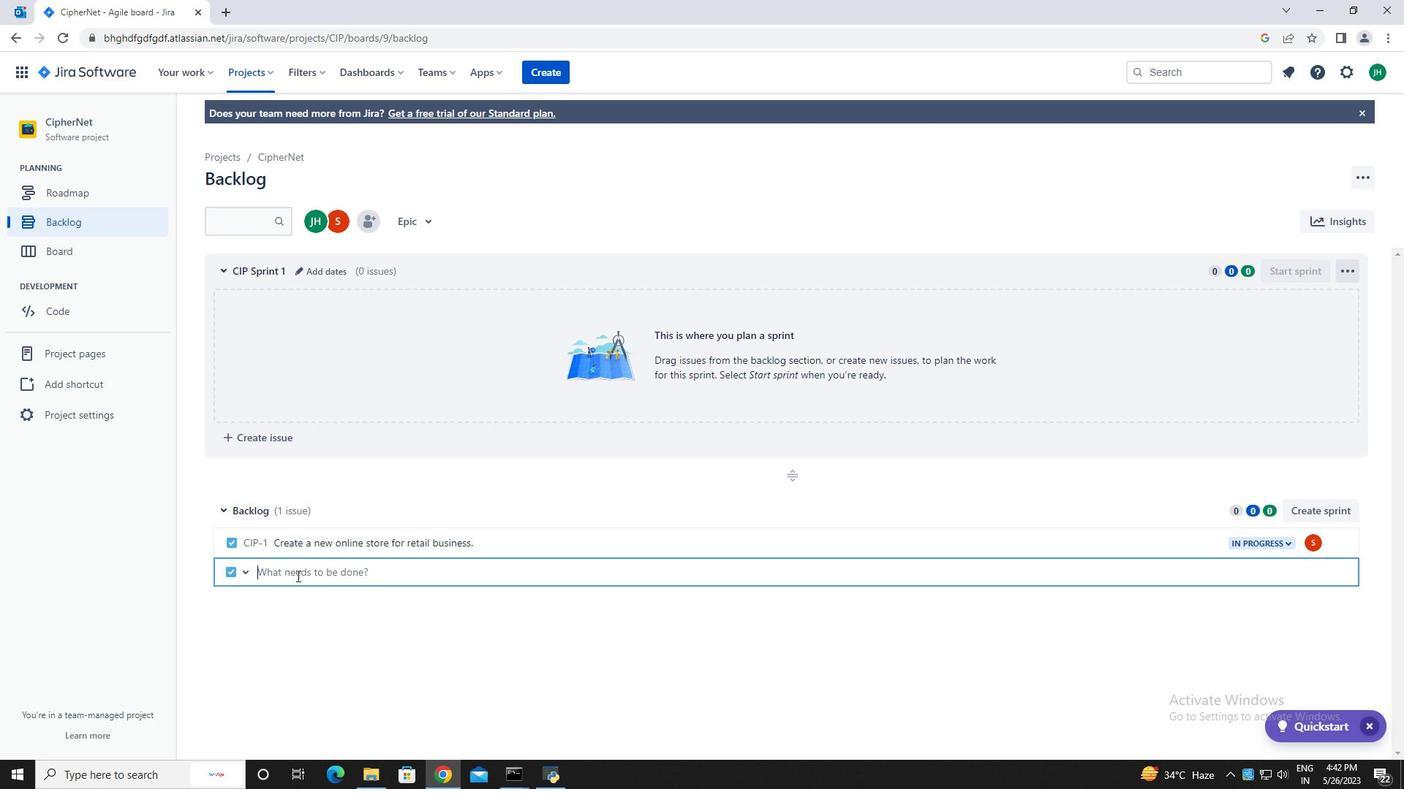 
Action: Key pressed <Key.caps_lock>I<Key.caps_lock>mplement<Key.space>a<Key.space>new<Key.space>enterprise<Key.space>resource<Key.space>planning<Key.space><Key.shift_r><Key.shift_r><Key.shift_r><Key.shift_r><Key.shift_r><Key.shift_r><Key.shift_r><Key.shift_r>(<Key.caps_lock>ERP<Key.shift_r>)<Key.space><Key.caps_lock>system.<Key.enter>
Screenshot: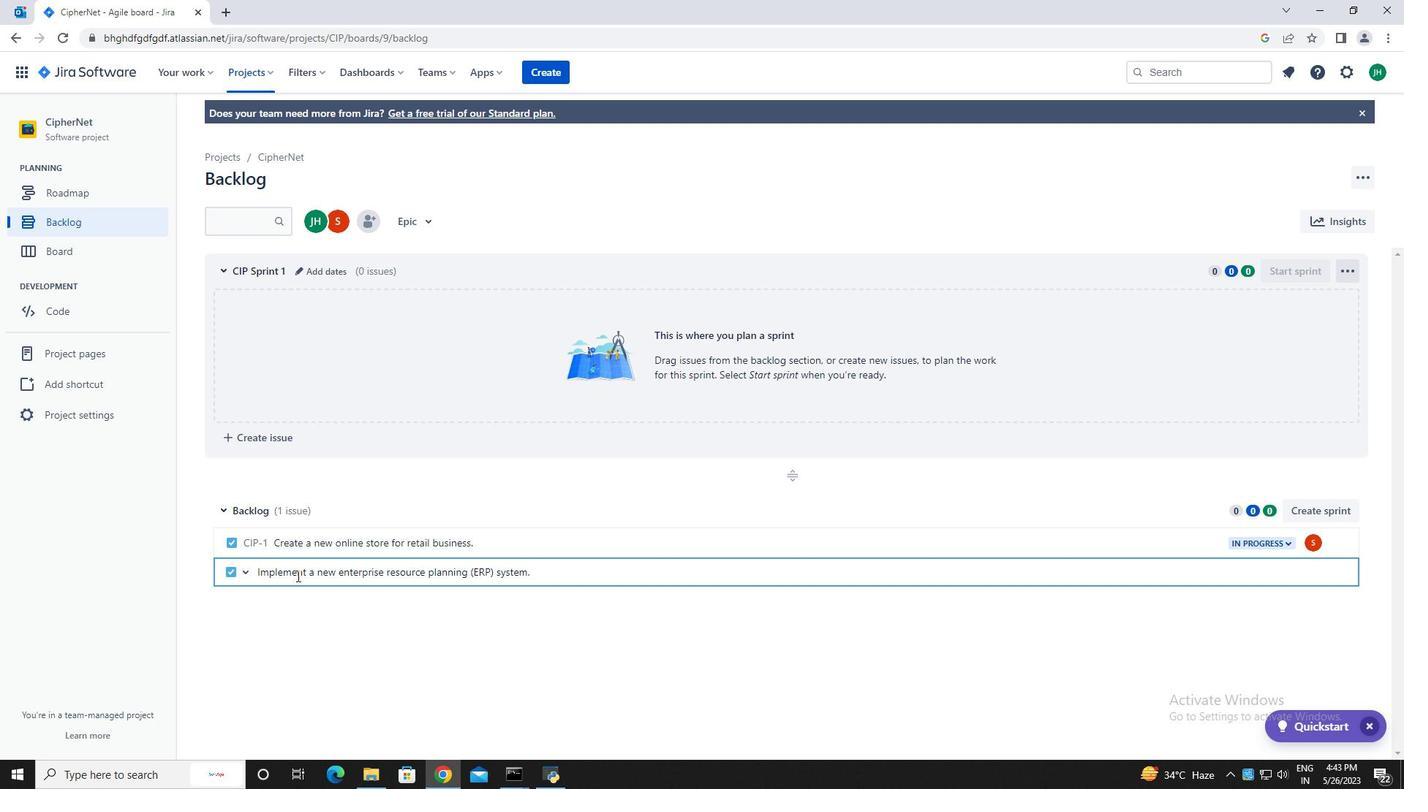 
Action: Mouse moved to (1311, 574)
Screenshot: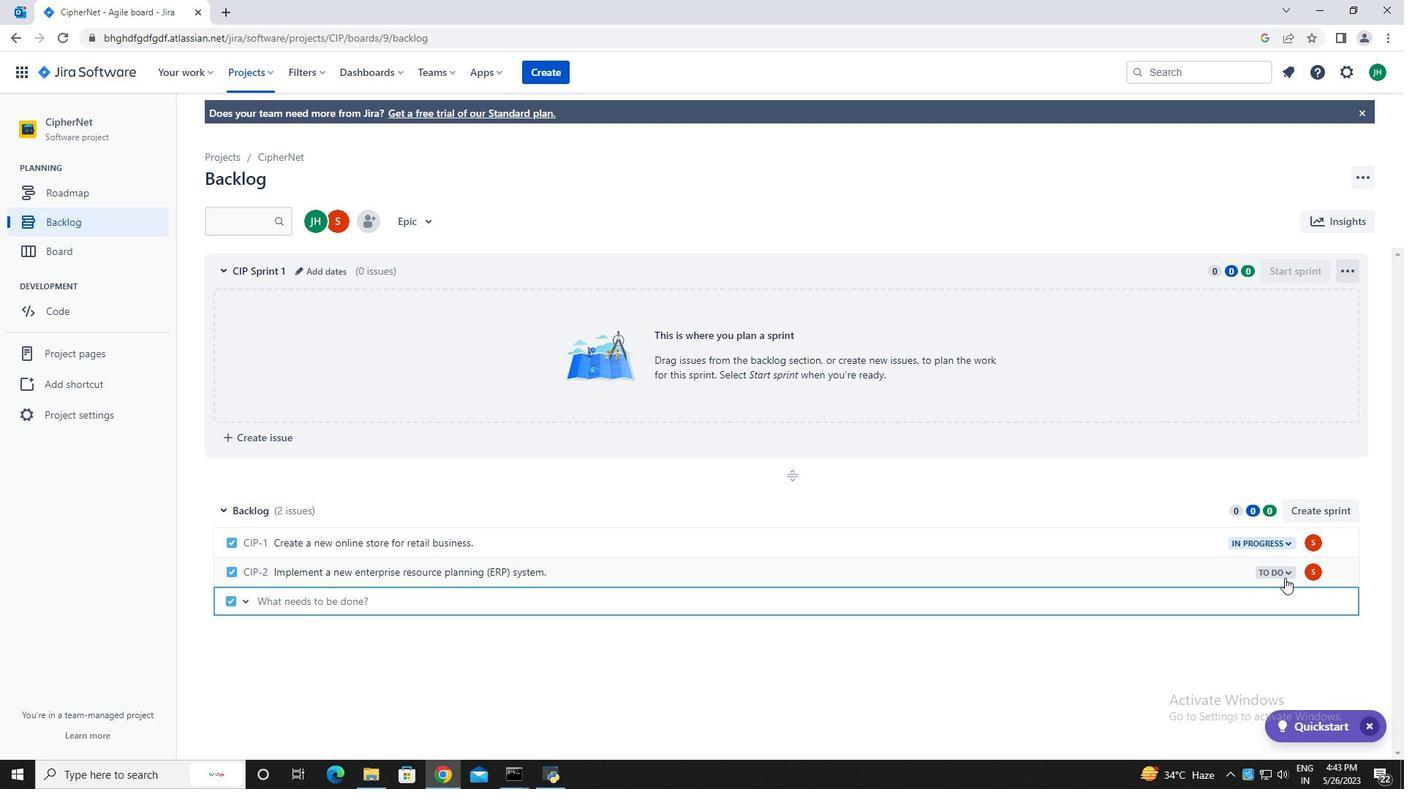 
Action: Mouse pressed left at (1311, 574)
Screenshot: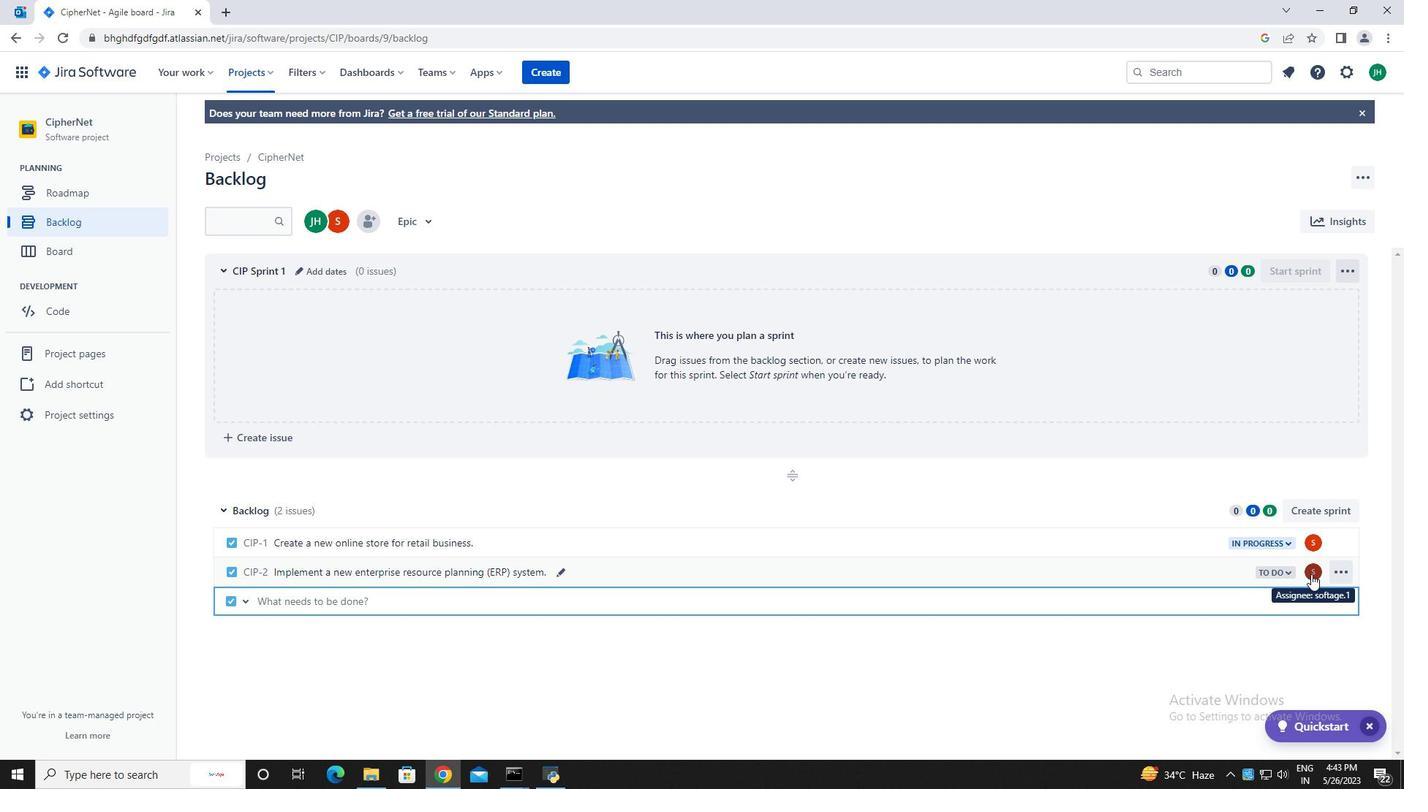 
Action: Mouse moved to (1223, 601)
Screenshot: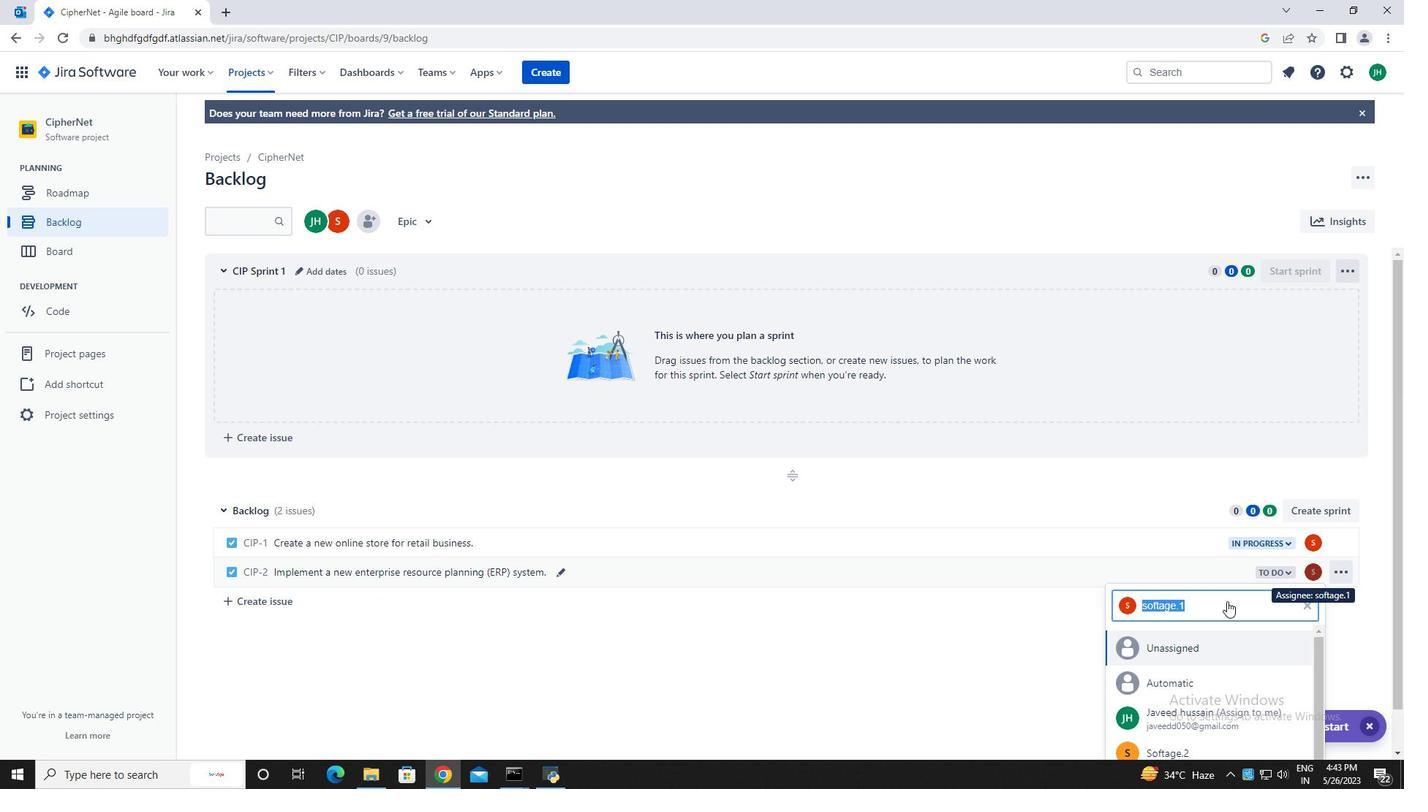
Action: Key pressed softage.2<Key.shift>#<Key.backspace><Key.shift>@softage.net
Screenshot: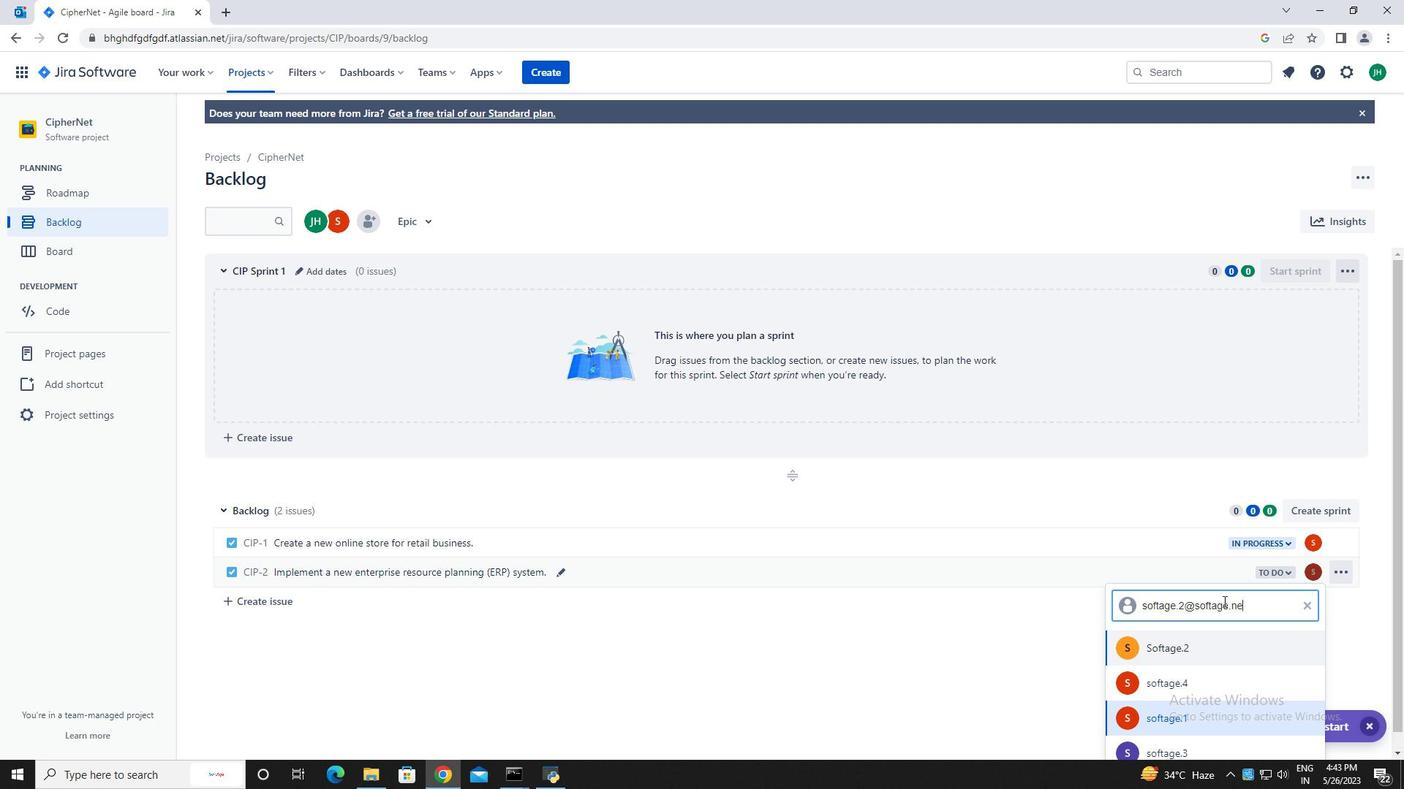
Action: Mouse moved to (1197, 642)
Screenshot: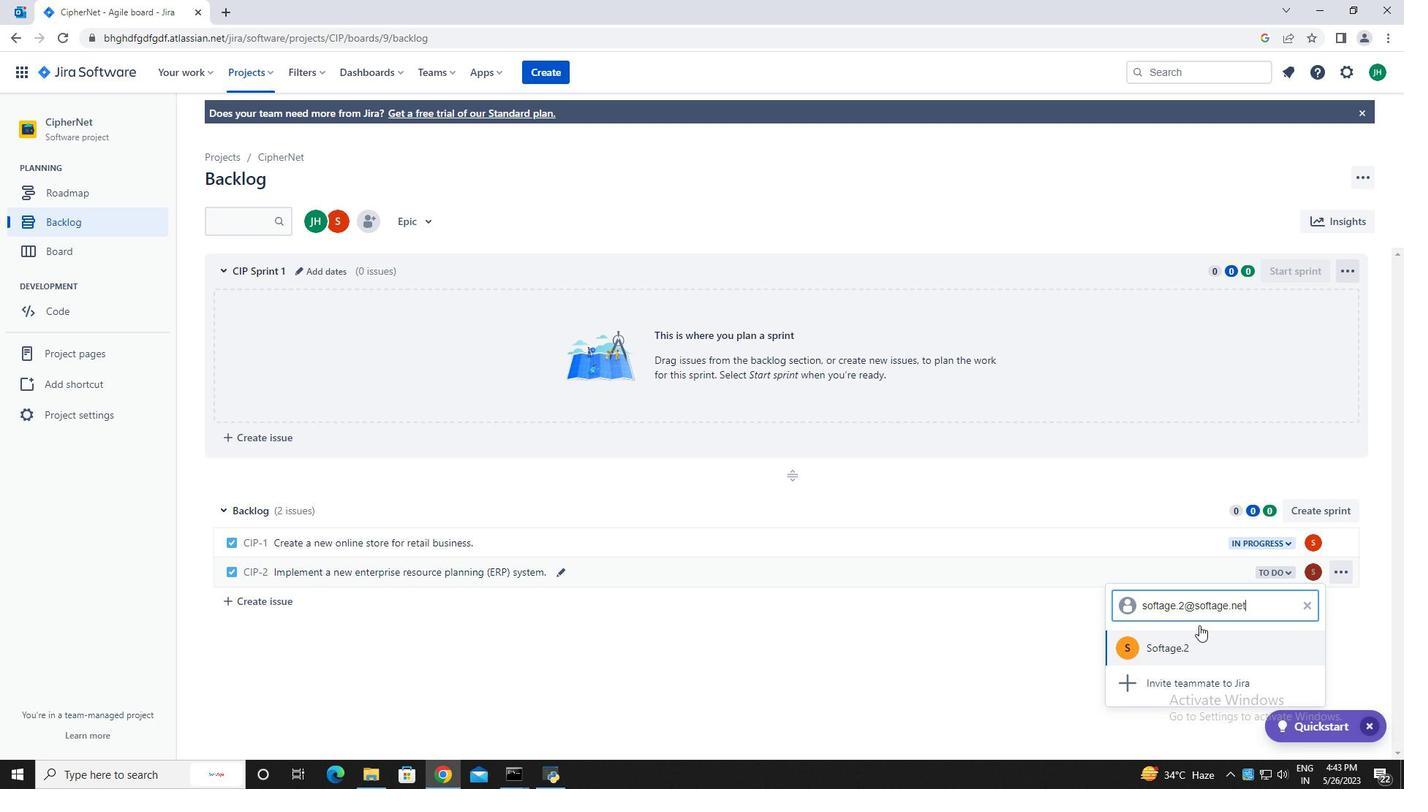 
Action: Mouse pressed left at (1197, 642)
Screenshot: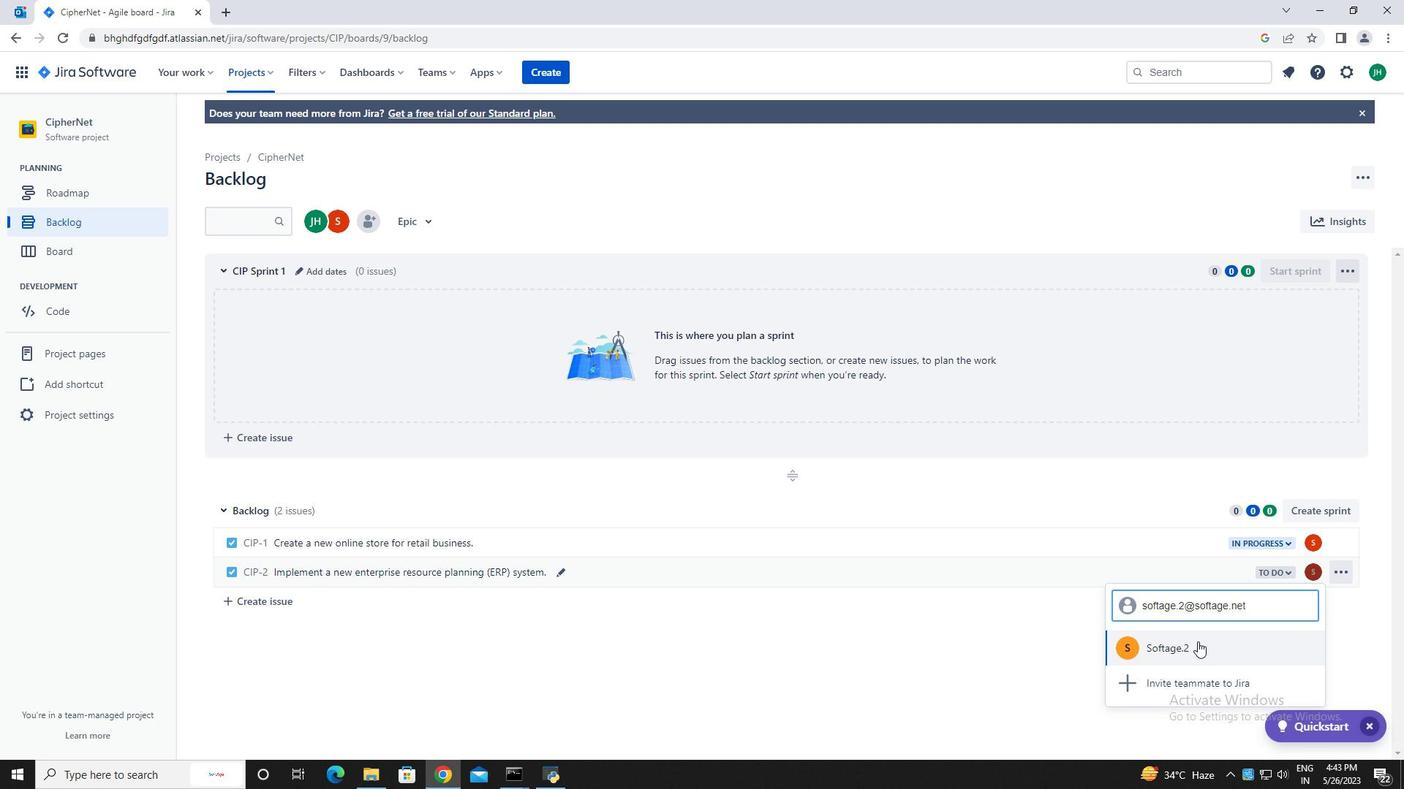 
Action: Mouse moved to (1269, 569)
Screenshot: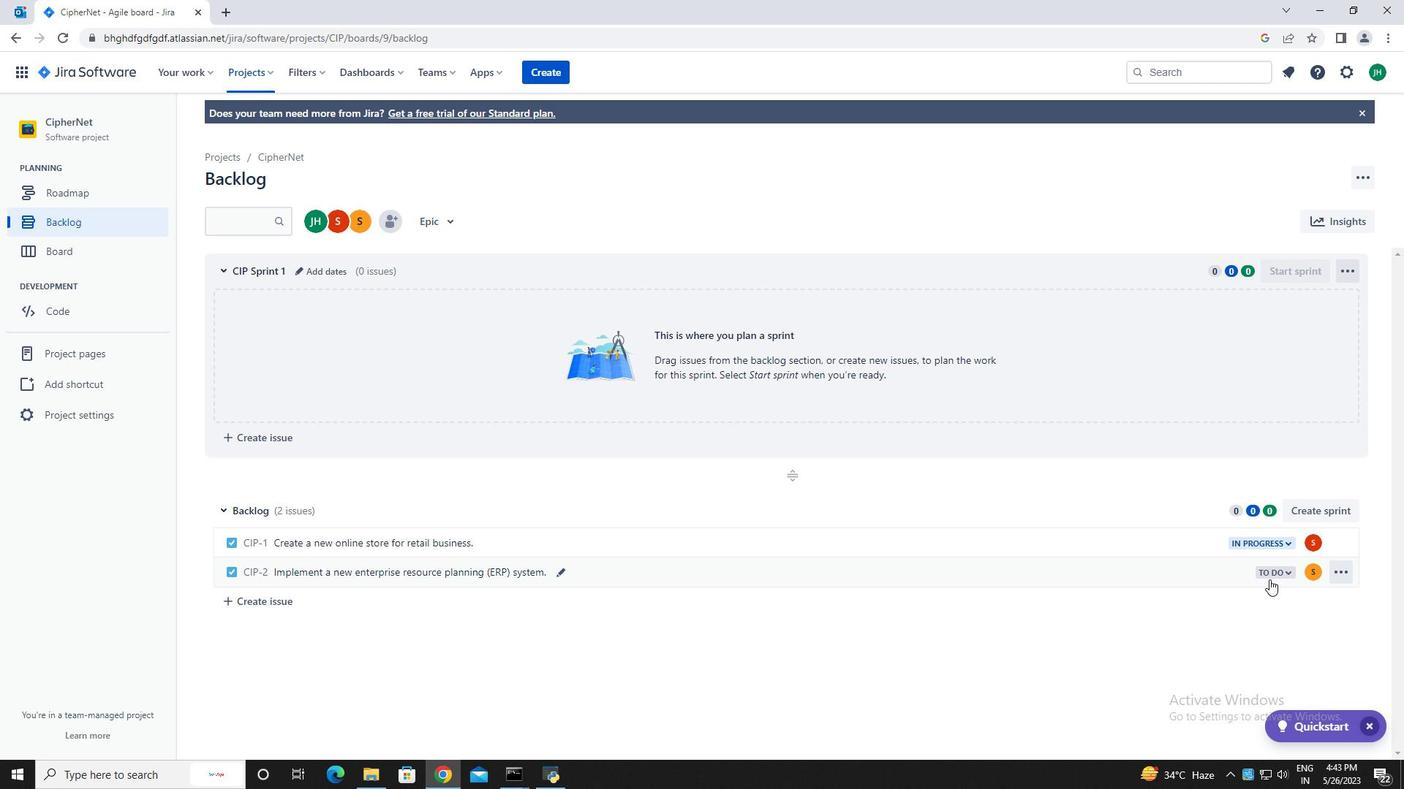 
Action: Mouse pressed left at (1269, 569)
Screenshot: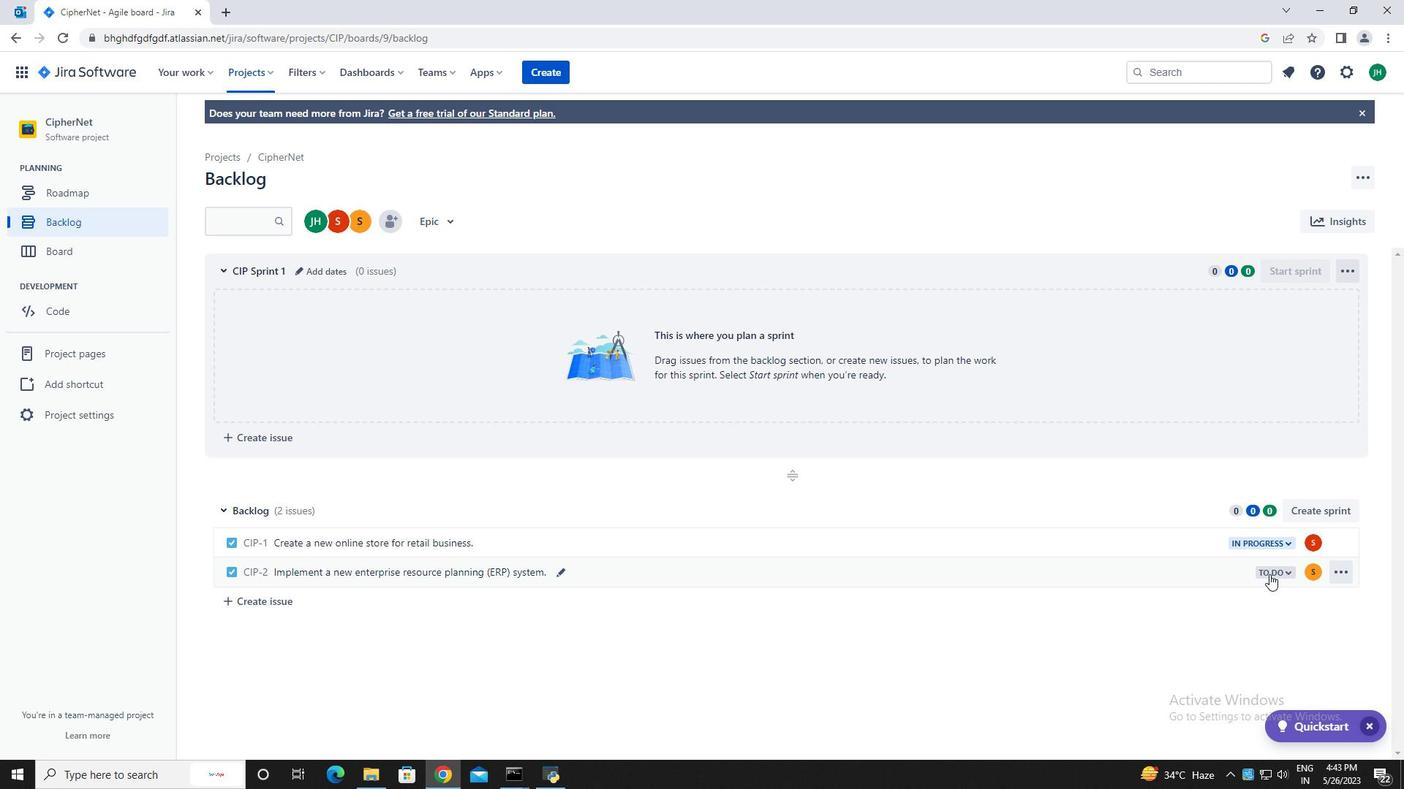
Action: Mouse moved to (1175, 598)
Screenshot: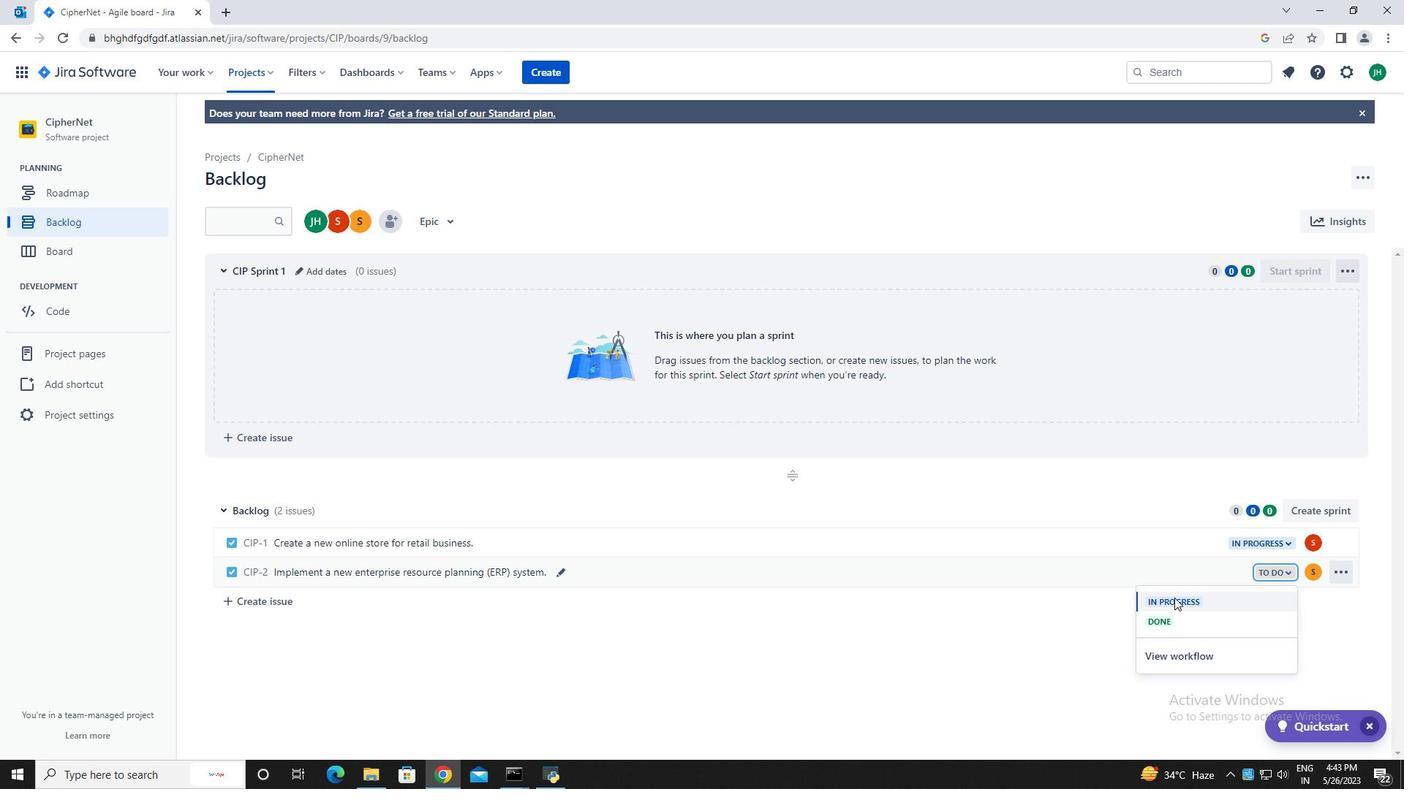 
Action: Mouse pressed left at (1175, 598)
Screenshot: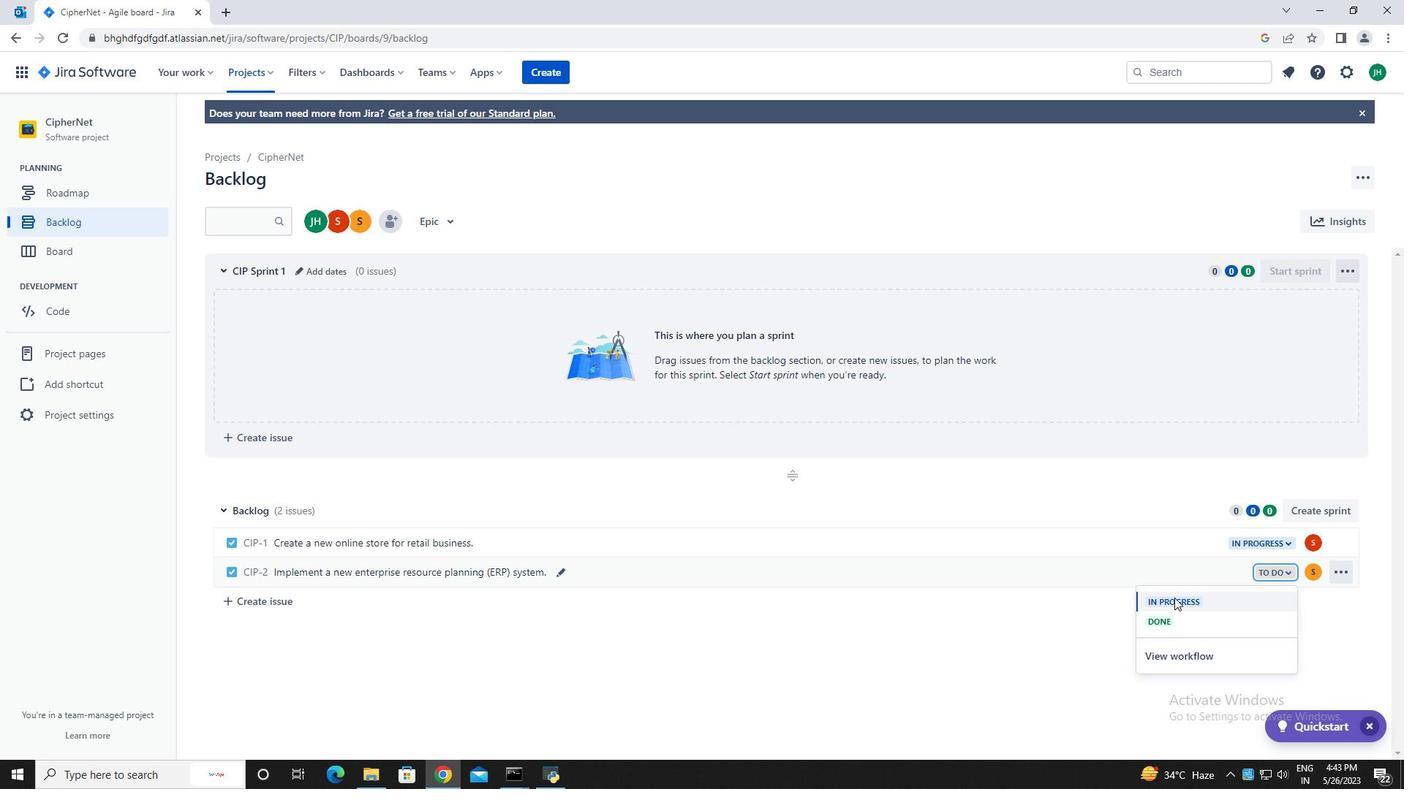 
Action: Mouse moved to (599, 624)
Screenshot: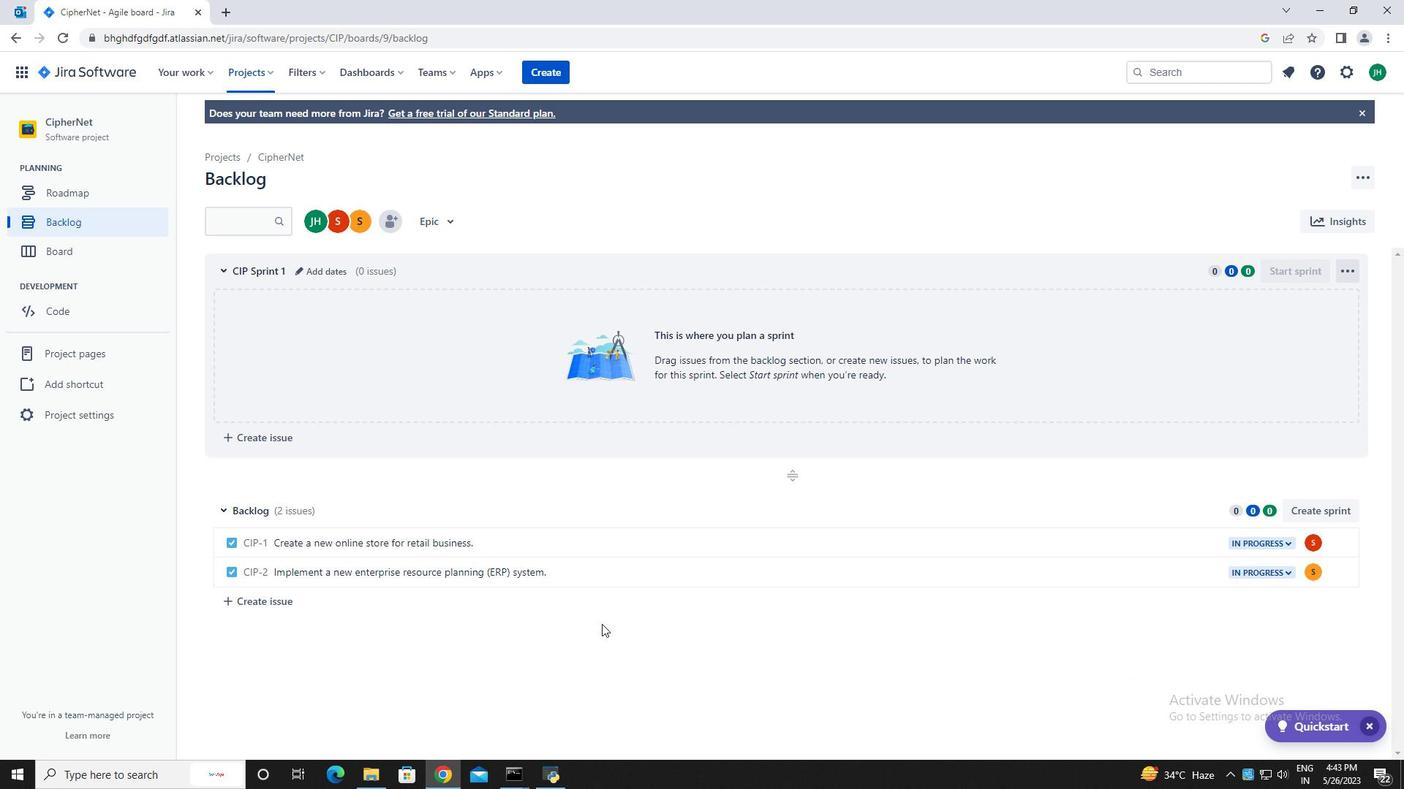 
